 Task: Open Card Podcast Performance Review in Board Product Development to Workspace Creative Agencies and add a team member Softage.4@softage.net, a label Red, a checklist Grant Writing, an attachment from your onedrive, a color Red and finally, add a card description 'Plan and execute company team-building conference with team-building challenges on communication and collaboration' and a comment 'This task presents an opportunity to demonstrate our creativity and innovation, thinking outside the box to find new solutions.'. Add a start date 'Jan 04, 1900' with a due date 'Jan 11, 1900'
Action: Mouse moved to (377, 183)
Screenshot: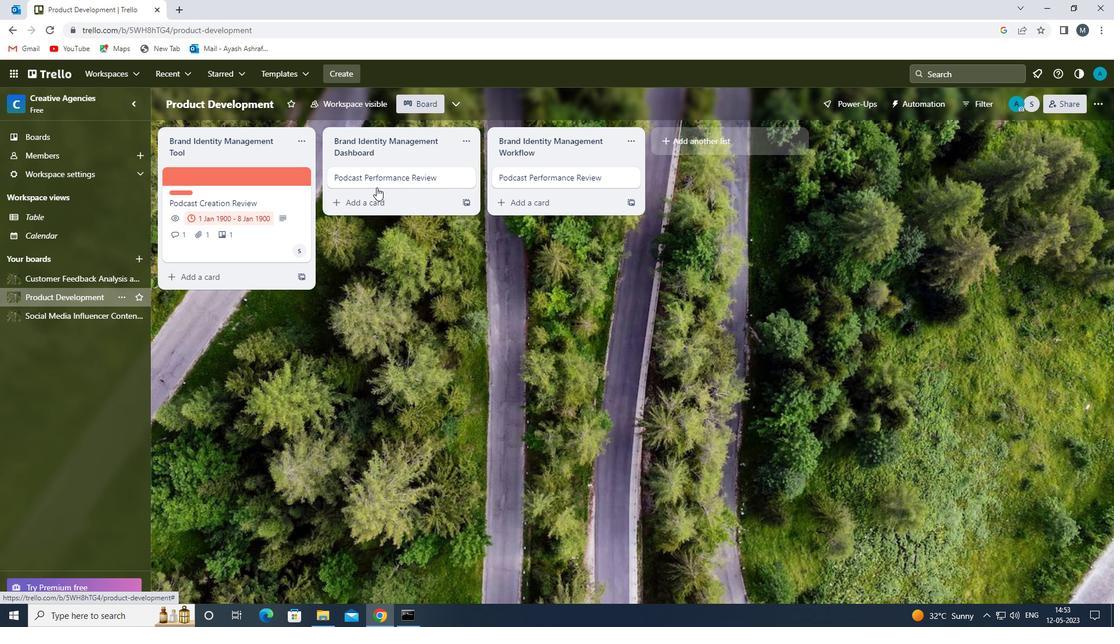 
Action: Mouse pressed left at (377, 183)
Screenshot: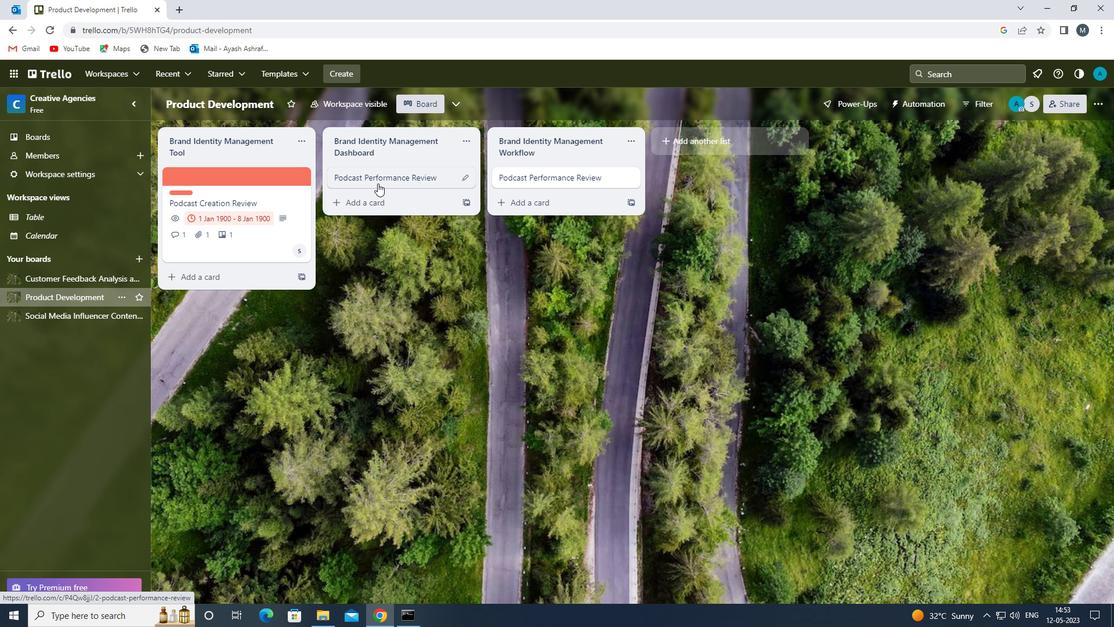 
Action: Mouse moved to (713, 210)
Screenshot: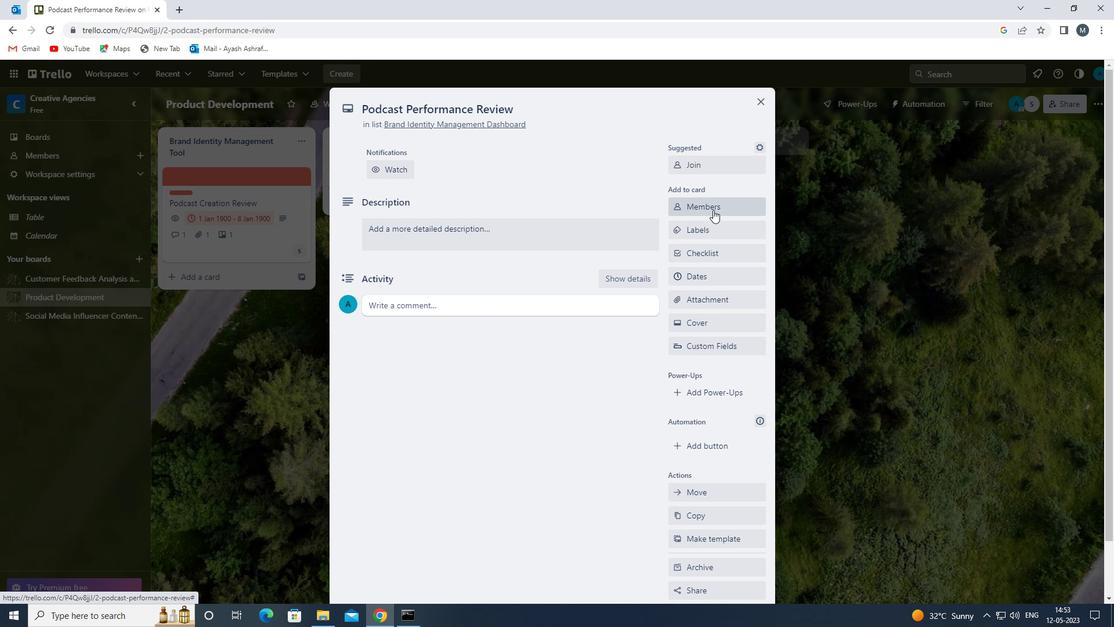 
Action: Mouse pressed left at (713, 210)
Screenshot: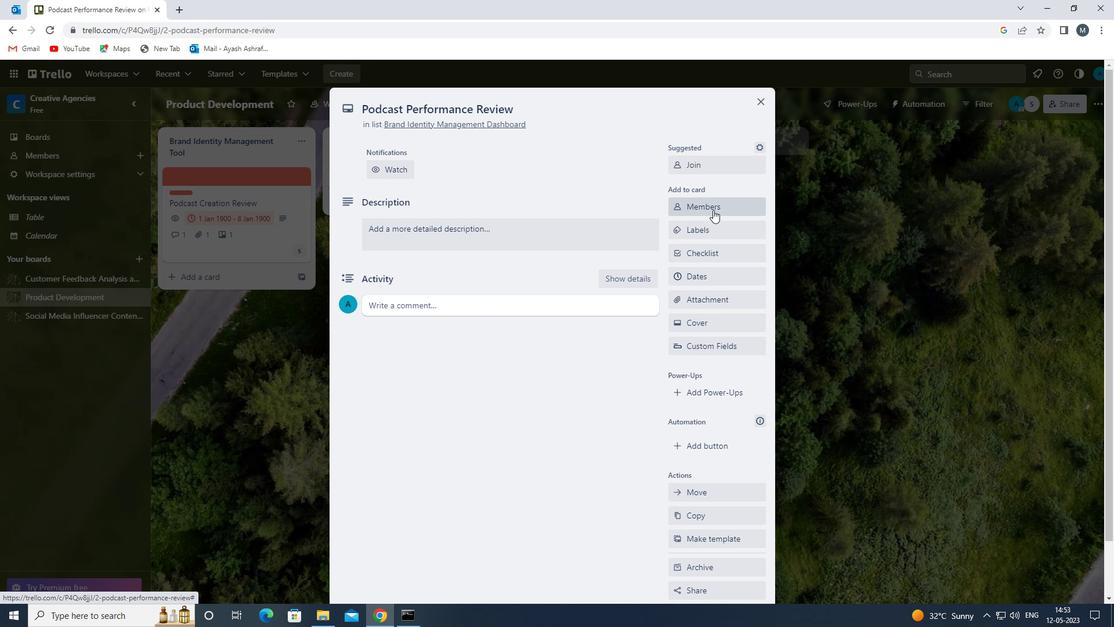 
Action: Mouse moved to (710, 209)
Screenshot: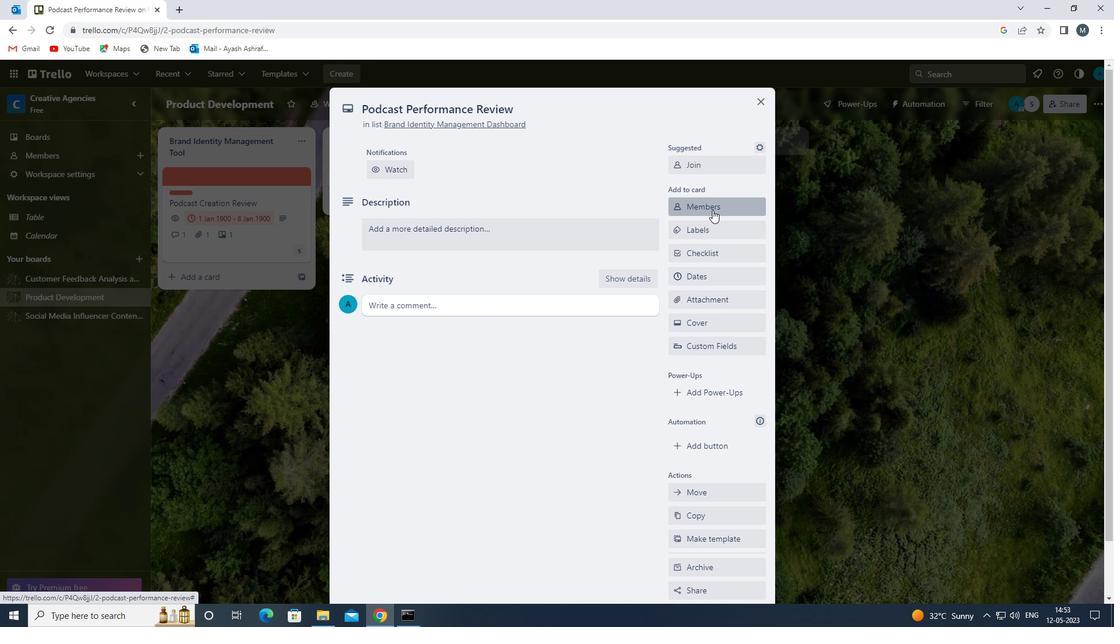 
Action: Key pressed s
Screenshot: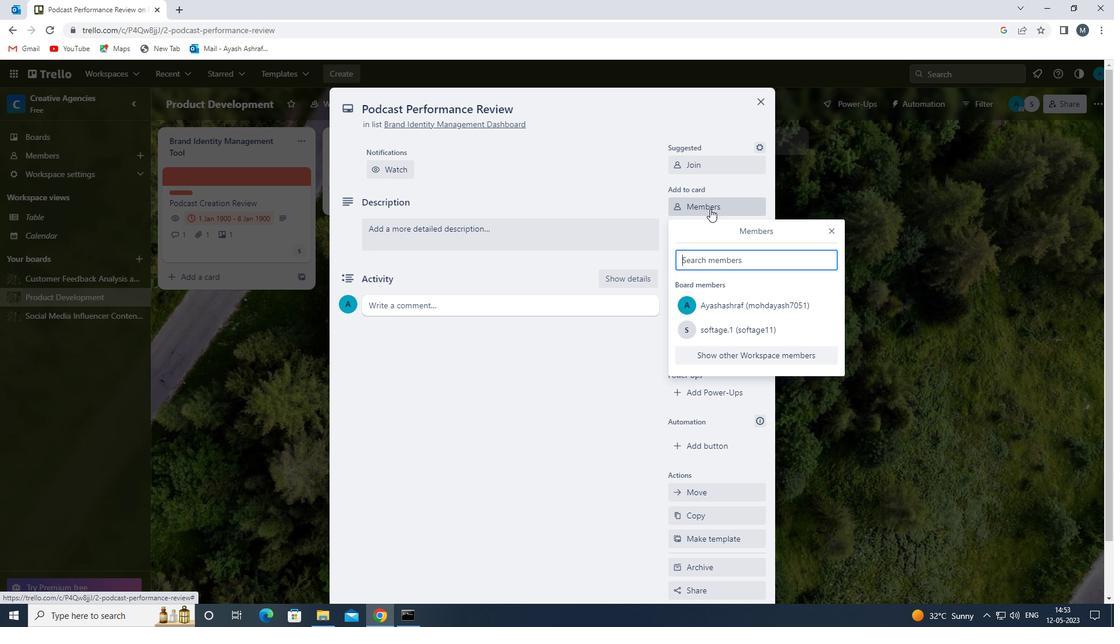
Action: Mouse moved to (743, 404)
Screenshot: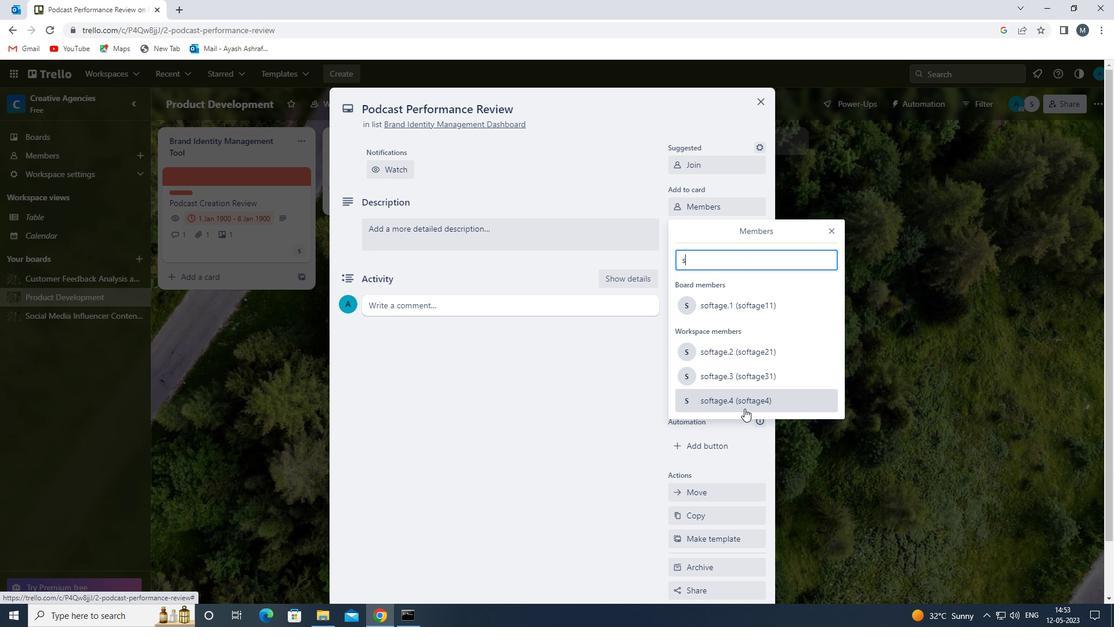 
Action: Mouse pressed left at (743, 404)
Screenshot: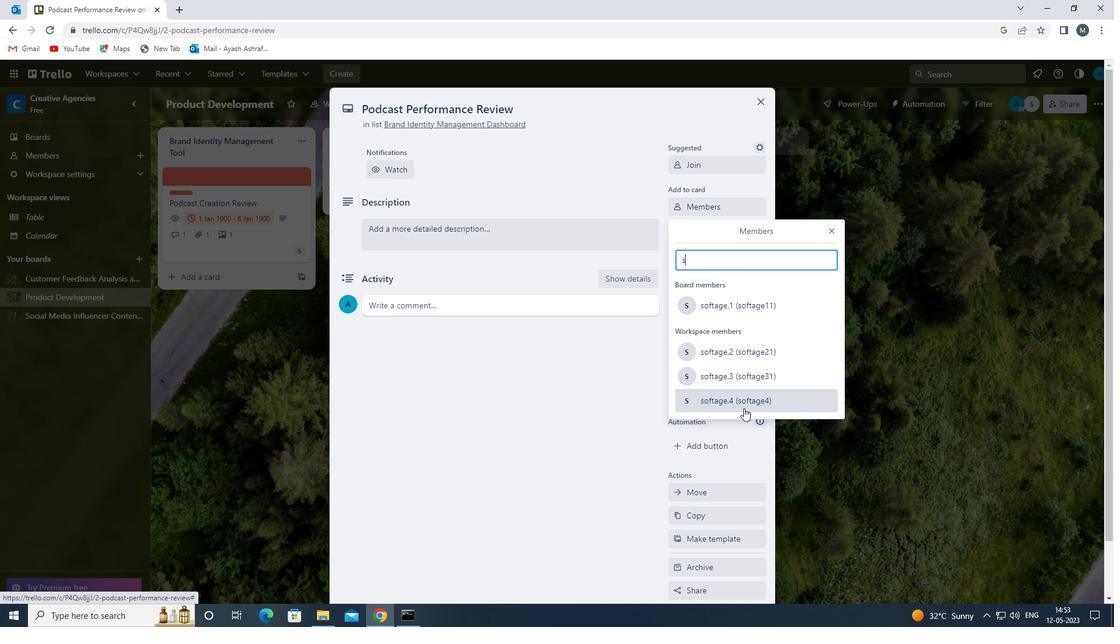 
Action: Mouse moved to (828, 232)
Screenshot: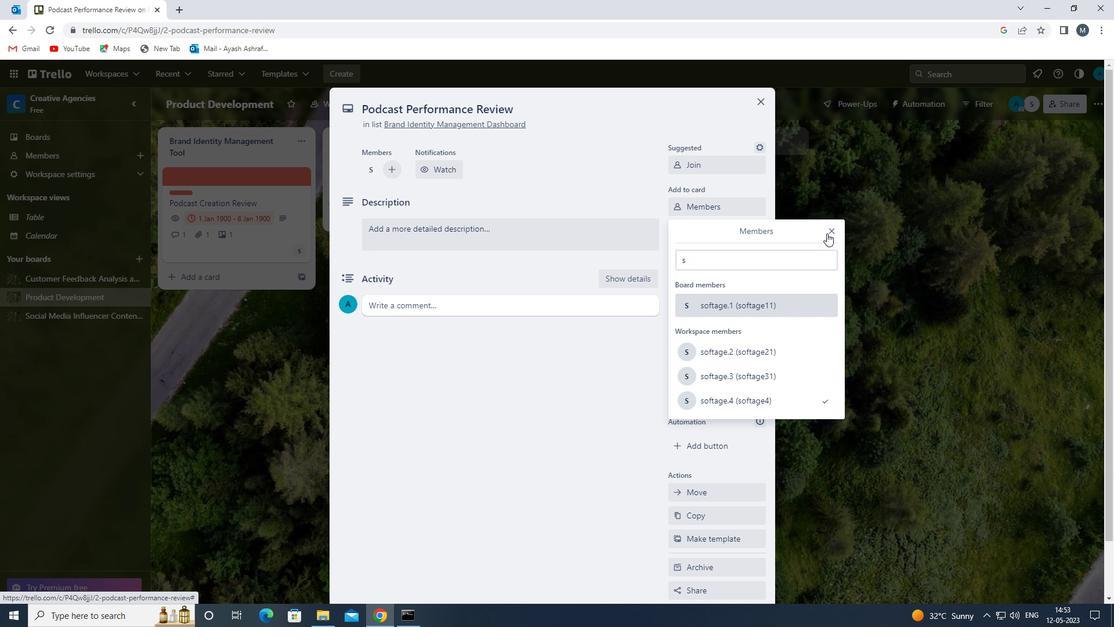 
Action: Mouse pressed left at (828, 232)
Screenshot: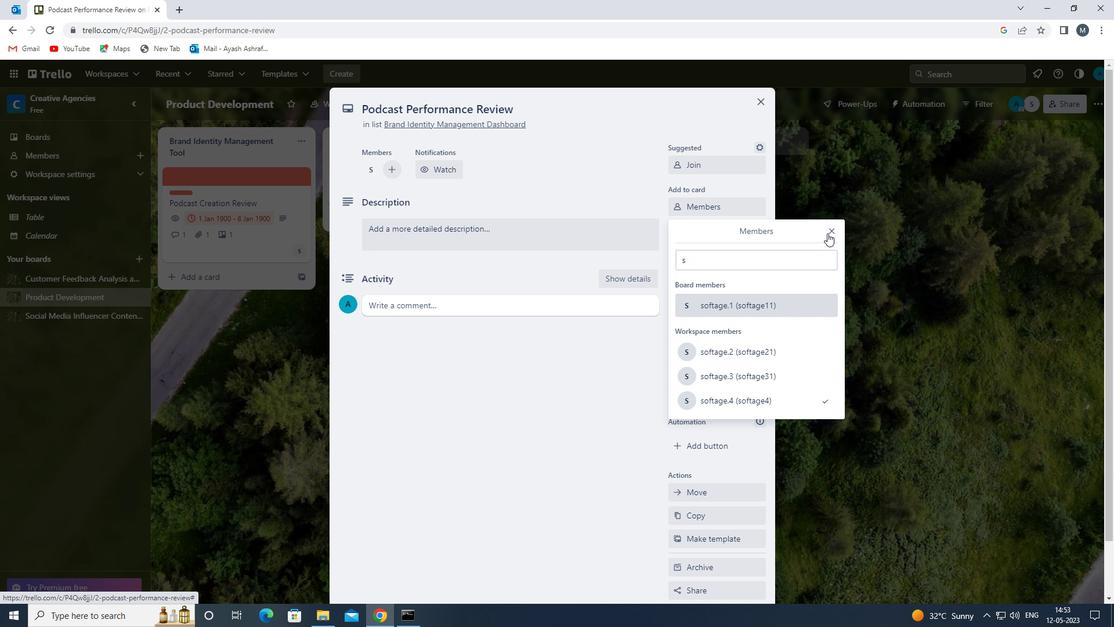 
Action: Mouse moved to (707, 228)
Screenshot: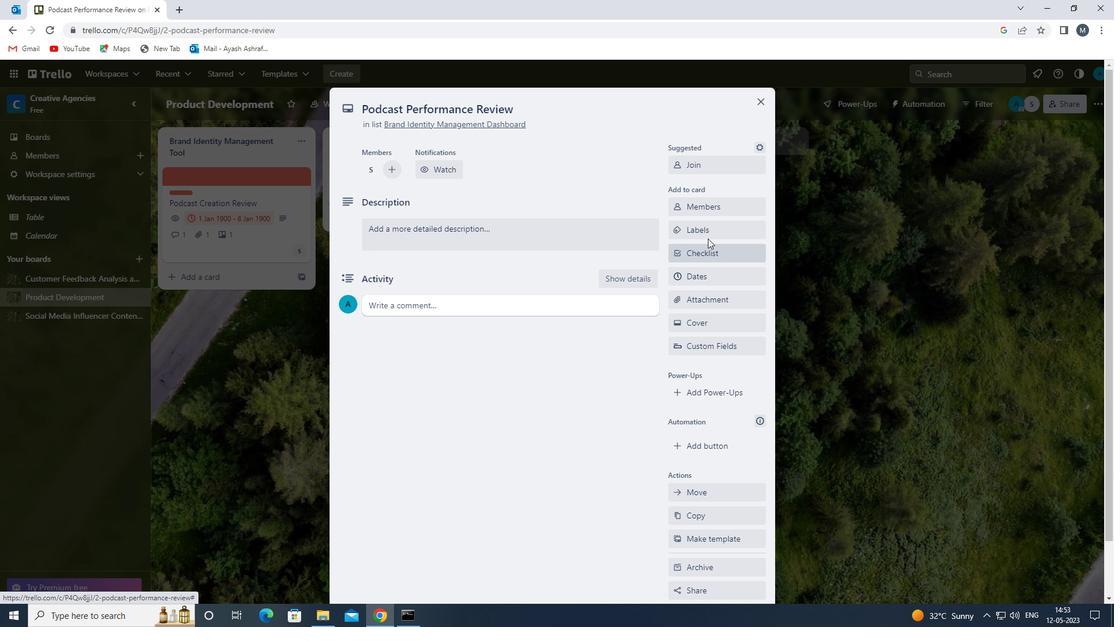 
Action: Mouse pressed left at (707, 228)
Screenshot: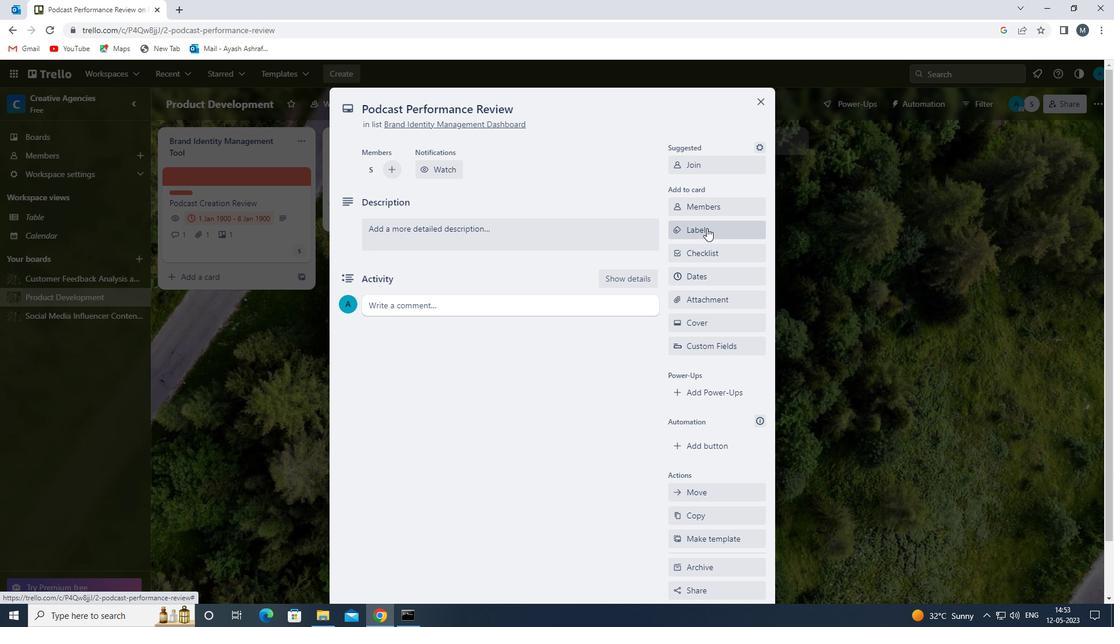 
Action: Mouse moved to (729, 383)
Screenshot: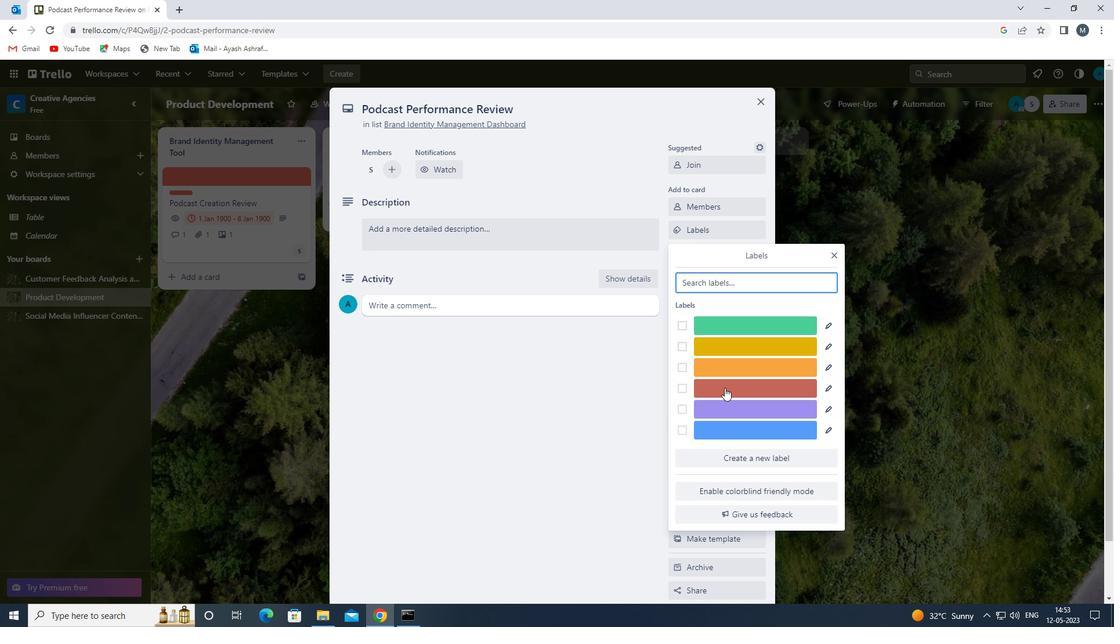 
Action: Mouse pressed left at (729, 383)
Screenshot: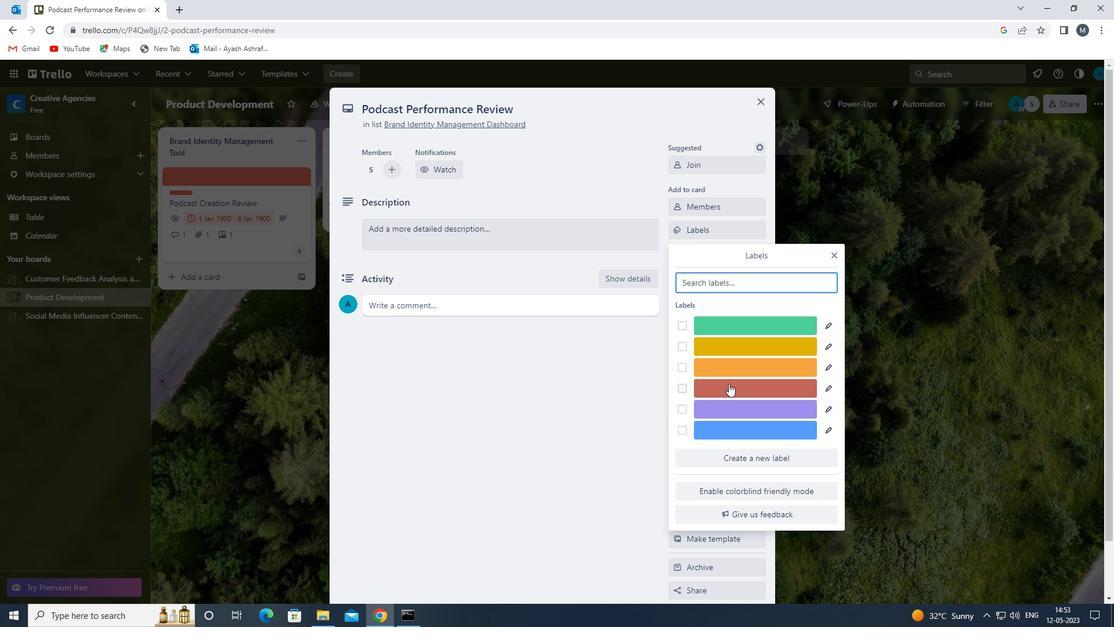 
Action: Mouse moved to (836, 250)
Screenshot: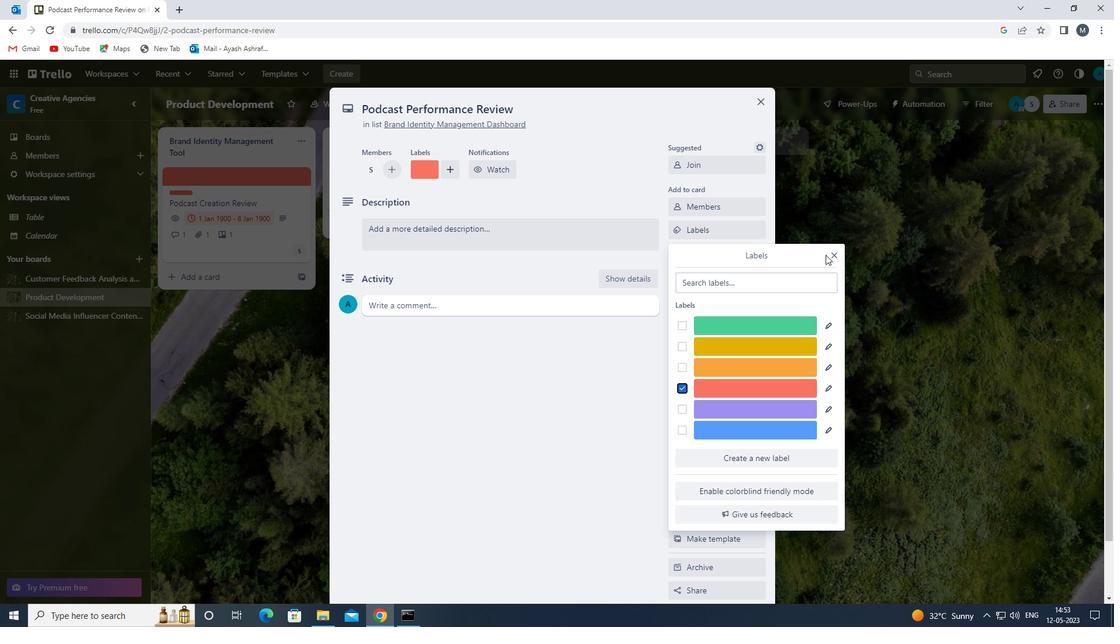 
Action: Mouse pressed left at (836, 250)
Screenshot: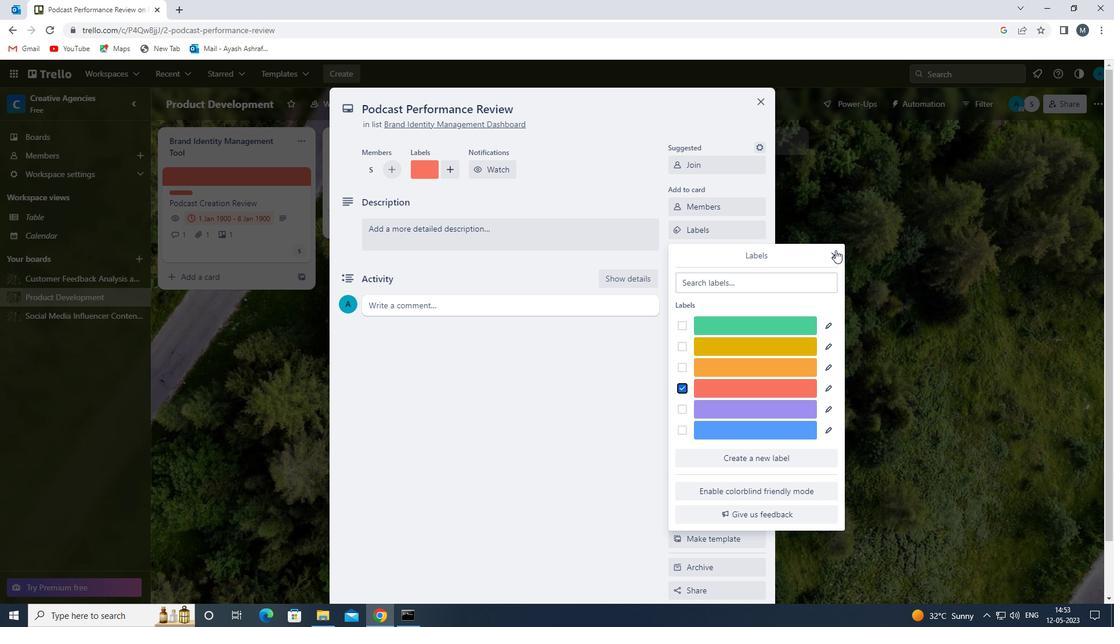 
Action: Mouse moved to (716, 253)
Screenshot: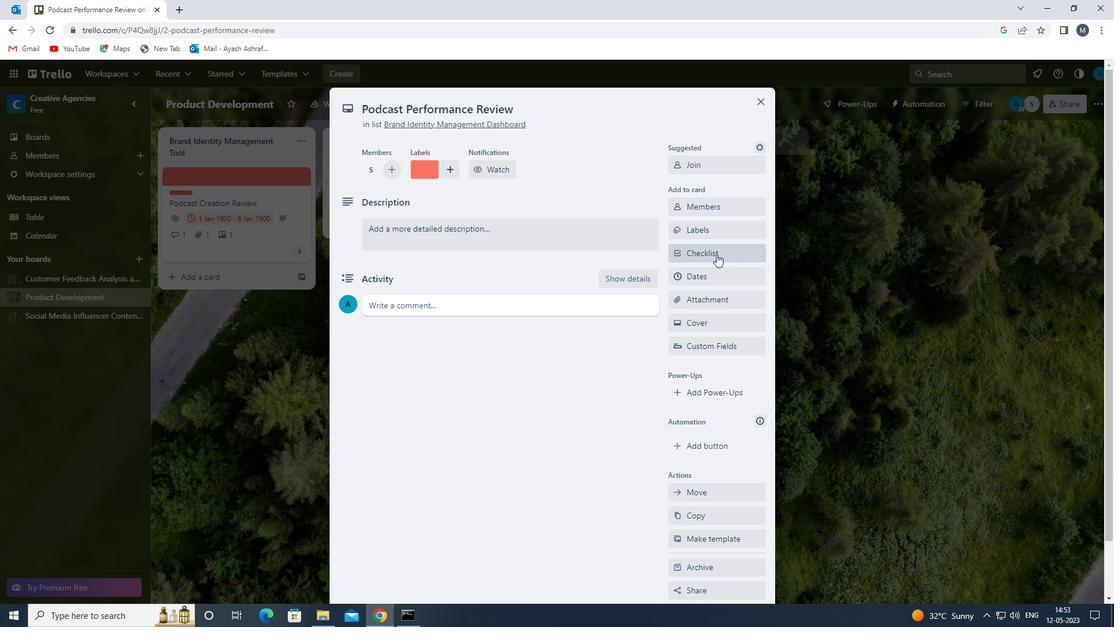 
Action: Mouse pressed left at (716, 253)
Screenshot: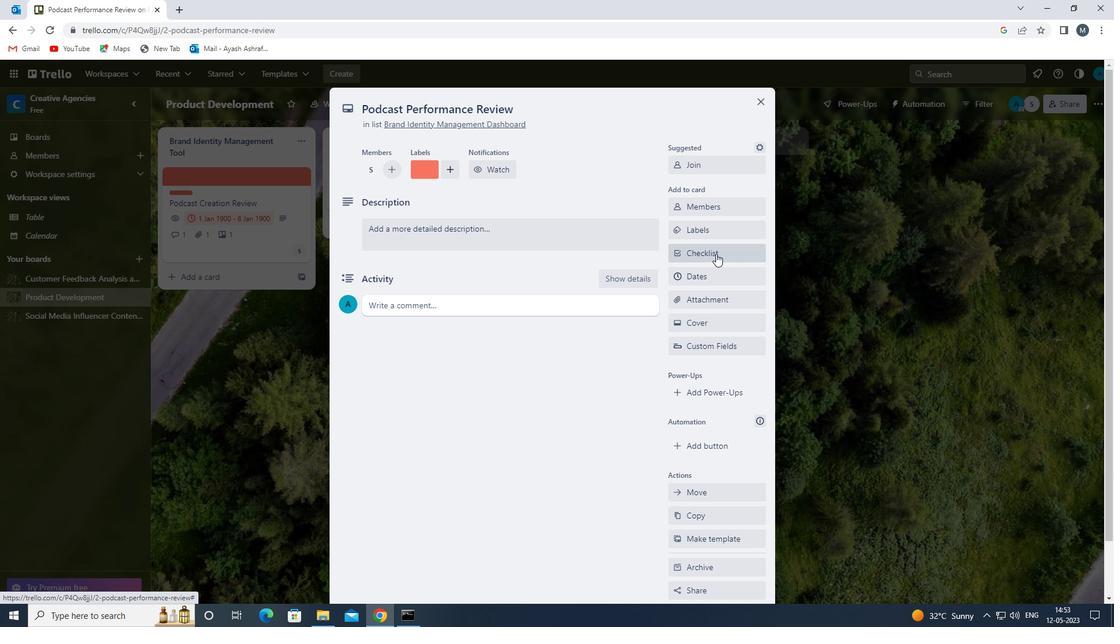 
Action: Mouse moved to (715, 256)
Screenshot: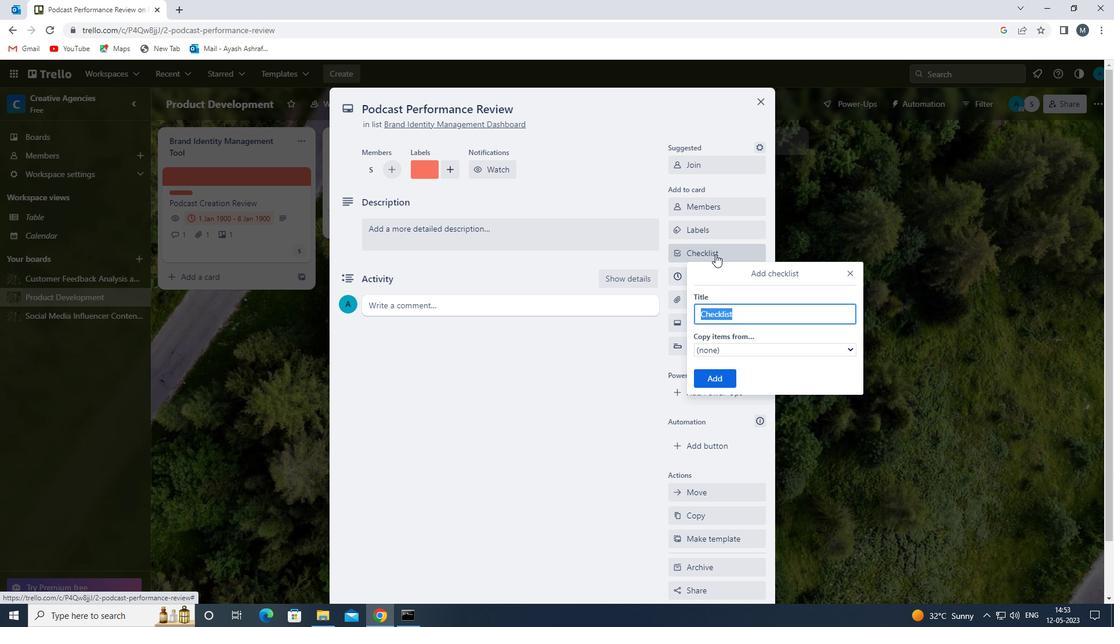 
Action: Key pressed g
Screenshot: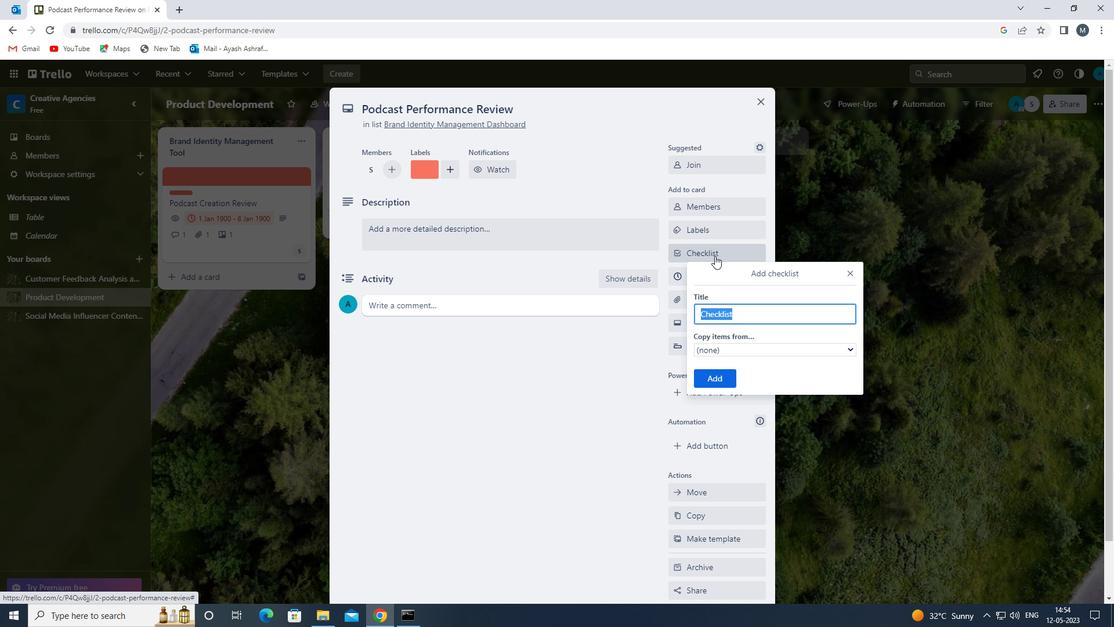 
Action: Mouse moved to (776, 365)
Screenshot: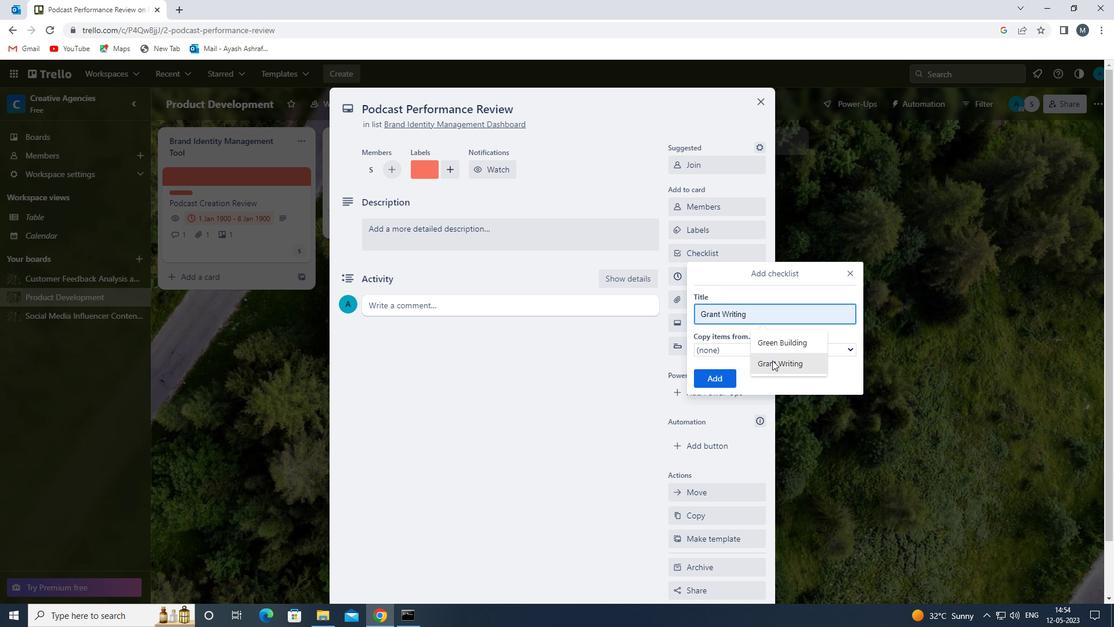 
Action: Mouse pressed left at (776, 365)
Screenshot: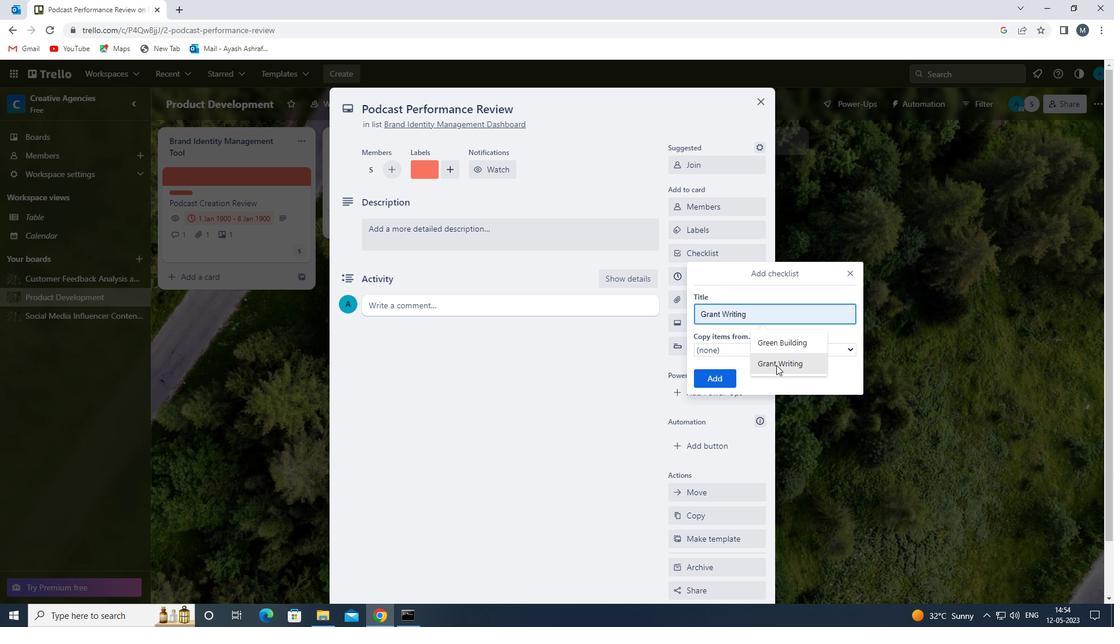 
Action: Mouse moved to (718, 379)
Screenshot: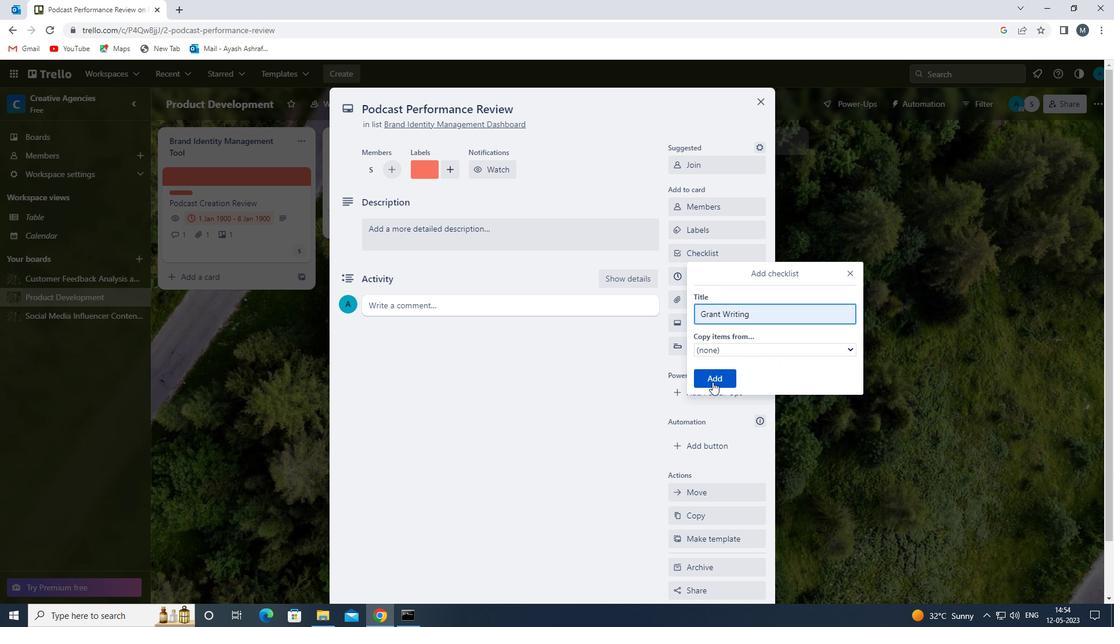 
Action: Mouse pressed left at (718, 379)
Screenshot: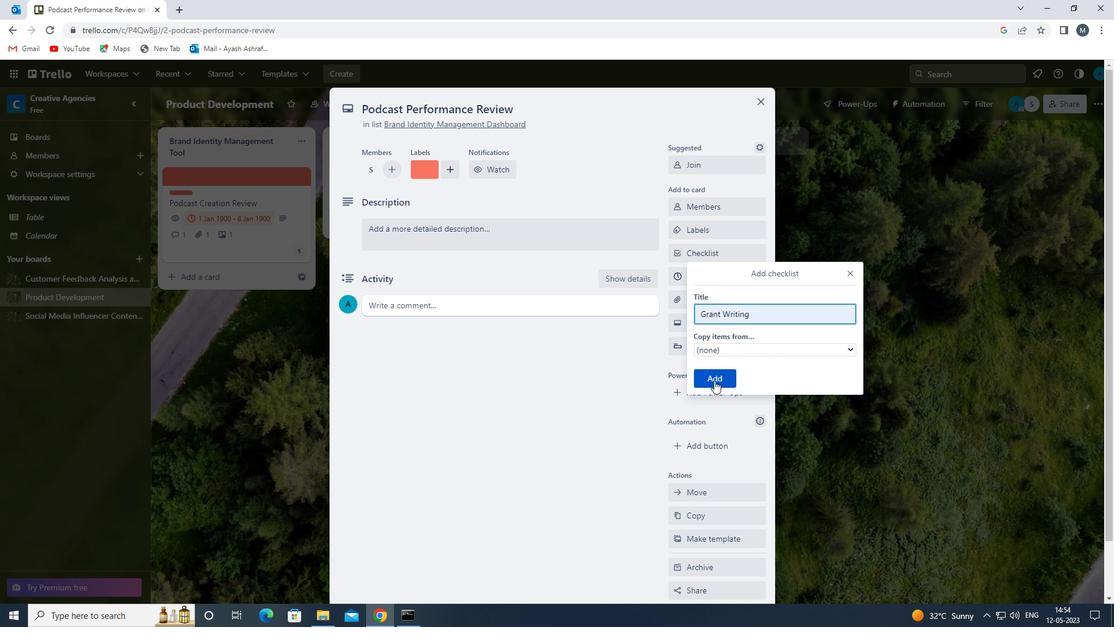 
Action: Mouse moved to (715, 303)
Screenshot: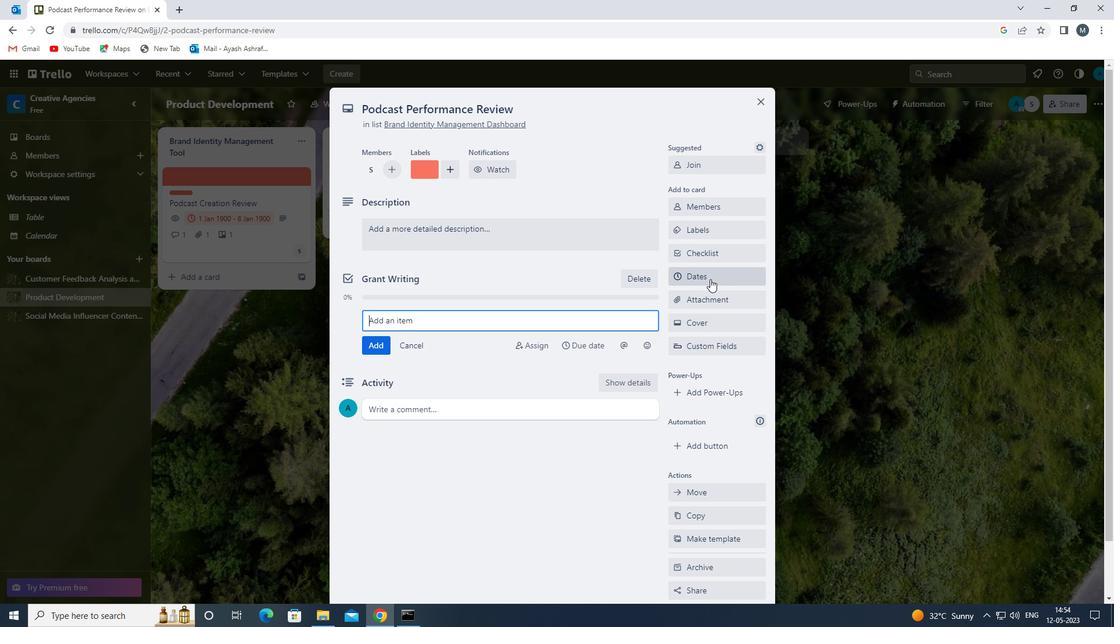 
Action: Mouse pressed left at (715, 303)
Screenshot: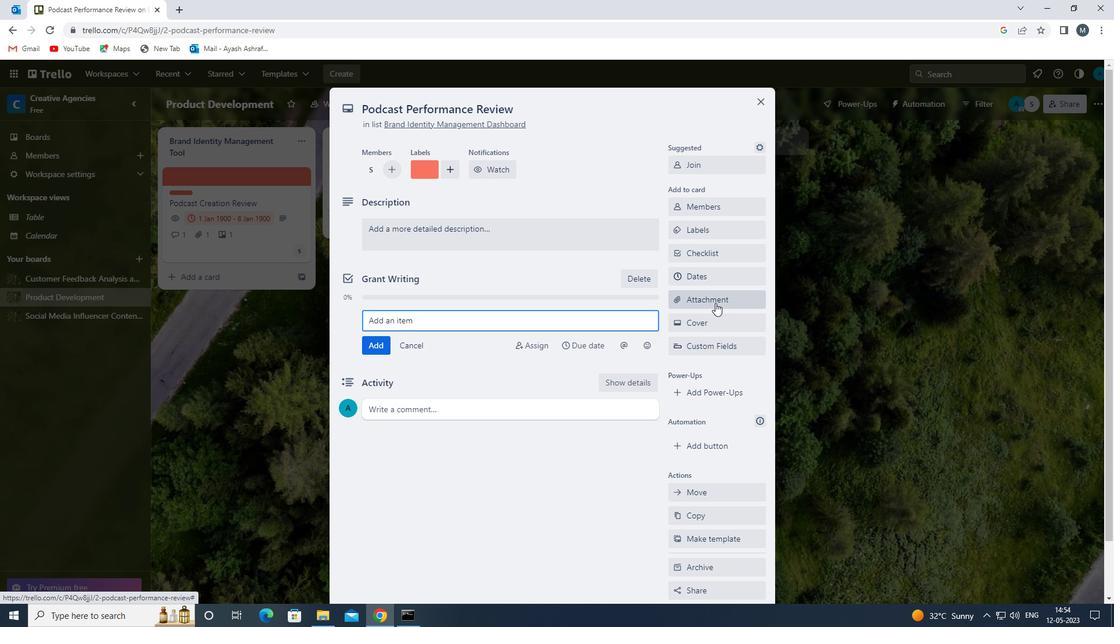 
Action: Mouse moved to (707, 443)
Screenshot: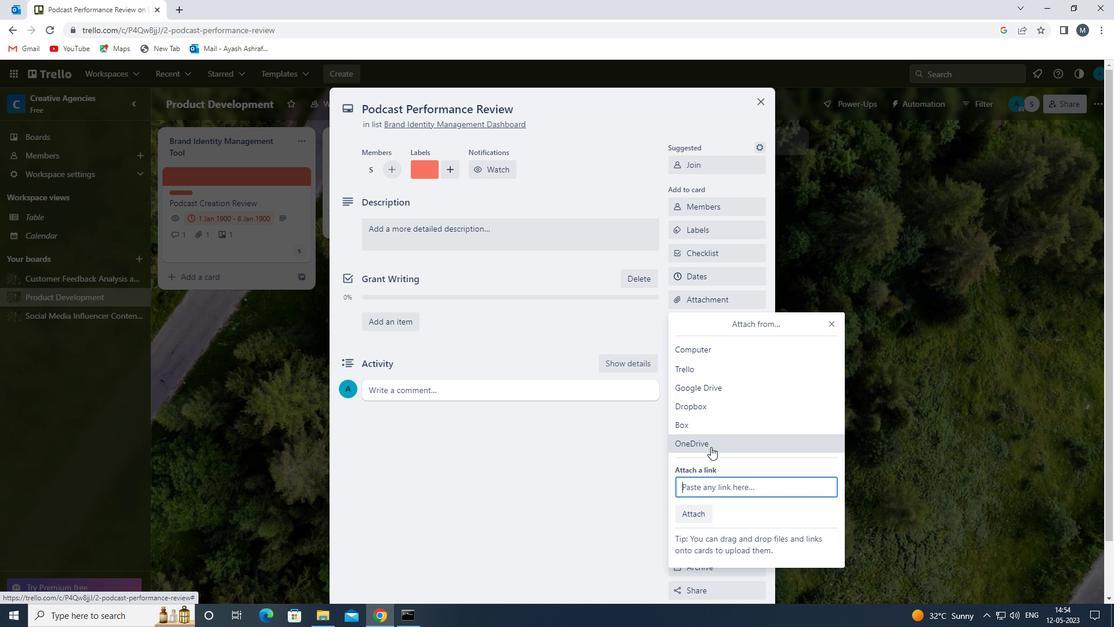 
Action: Mouse pressed left at (707, 443)
Screenshot: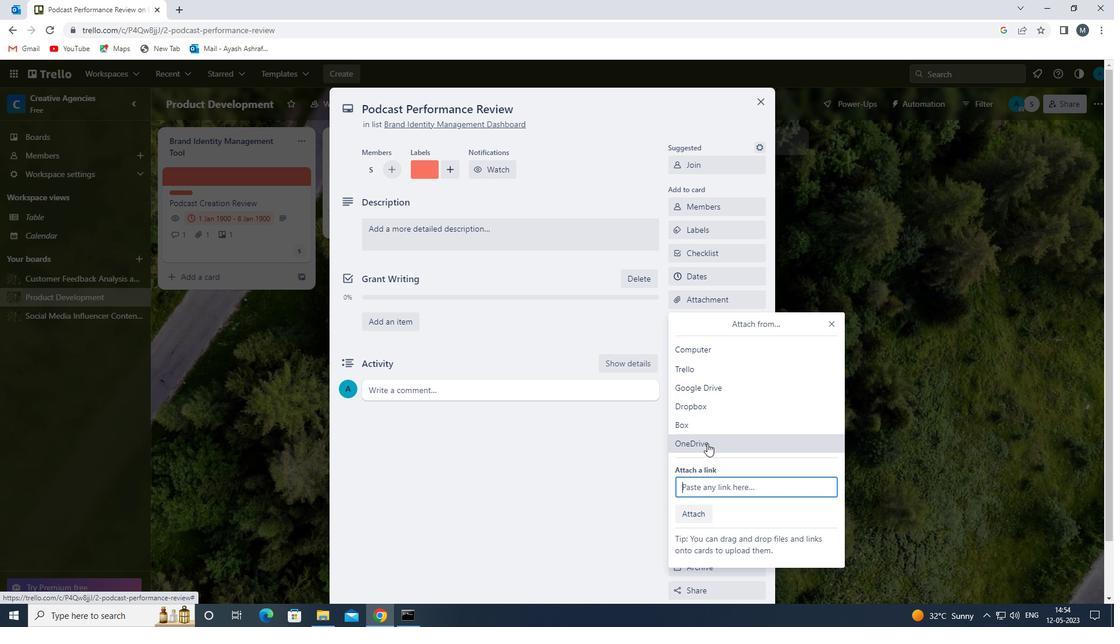 
Action: Mouse moved to (448, 233)
Screenshot: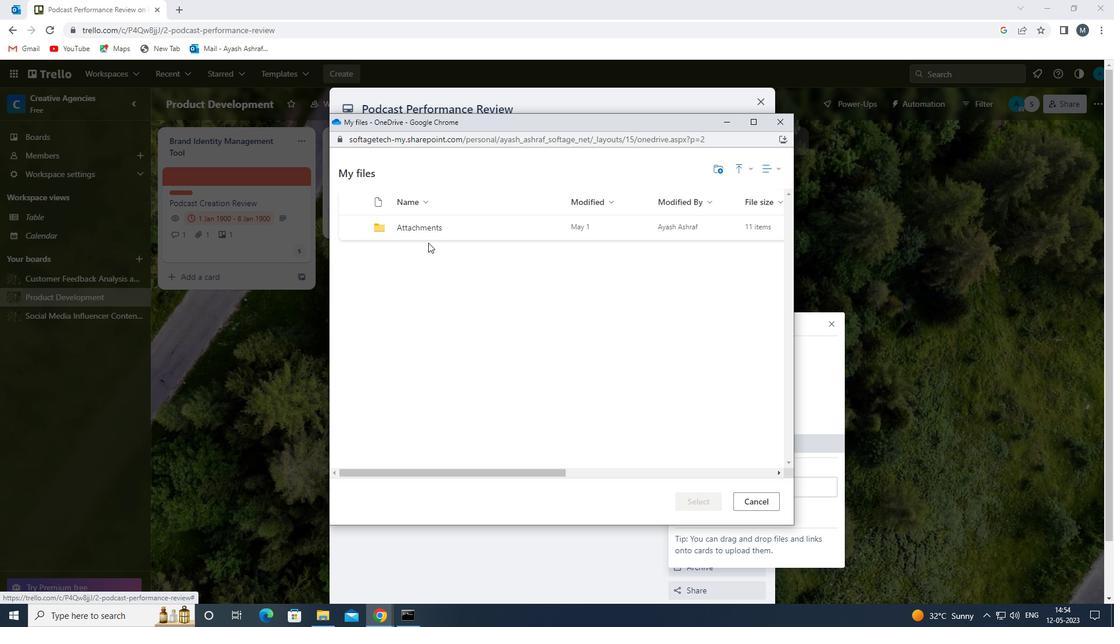 
Action: Mouse pressed left at (448, 233)
Screenshot: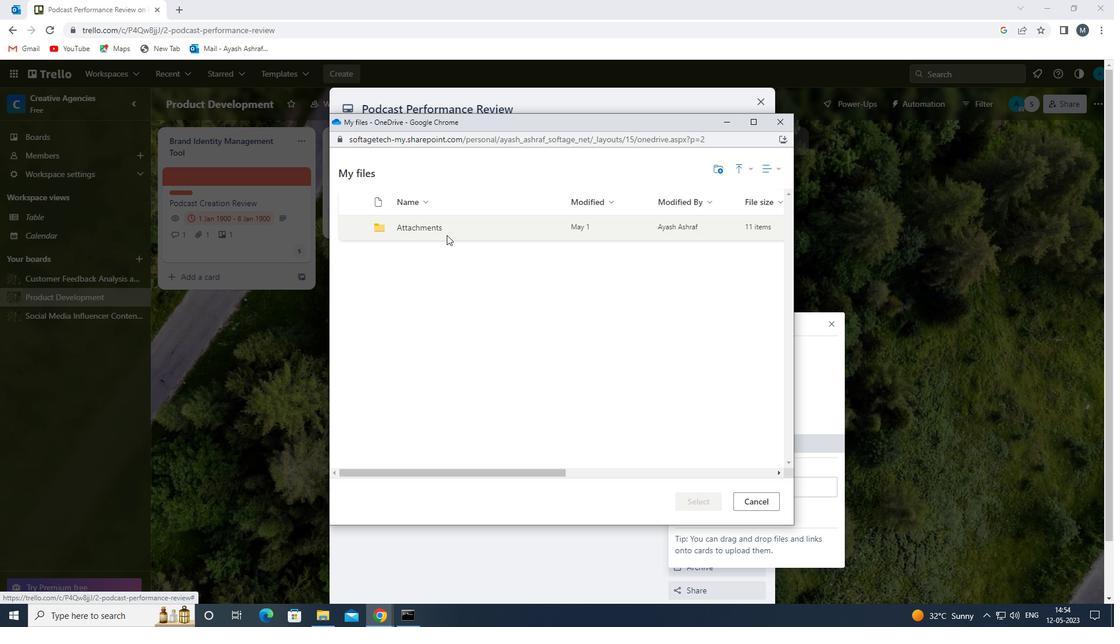 
Action: Mouse moved to (448, 233)
Screenshot: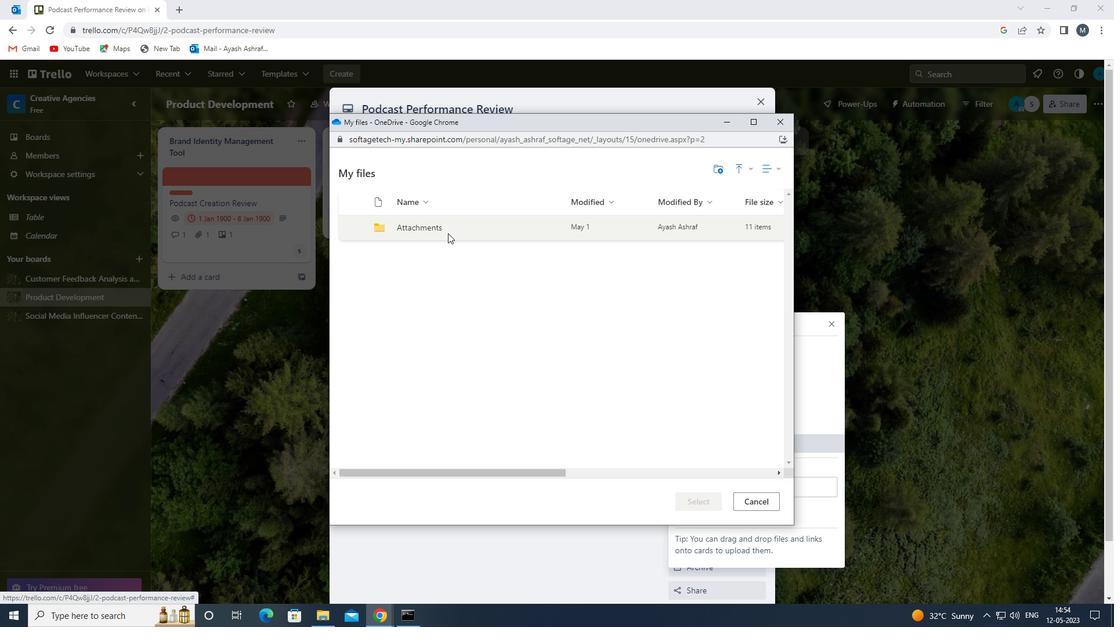 
Action: Mouse pressed left at (448, 233)
Screenshot: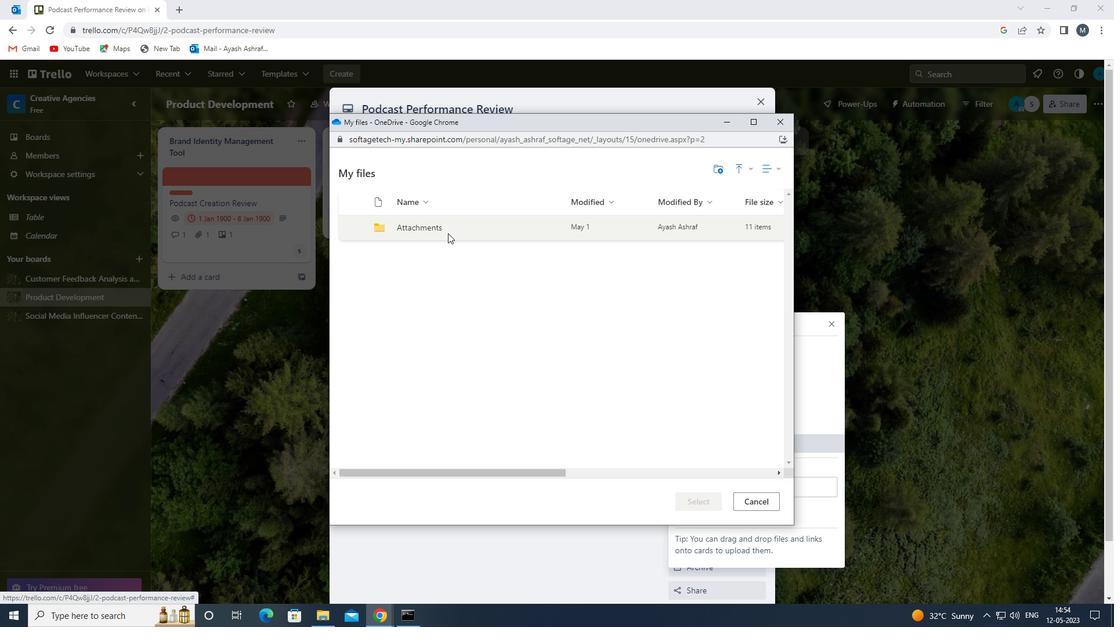 
Action: Mouse moved to (449, 233)
Screenshot: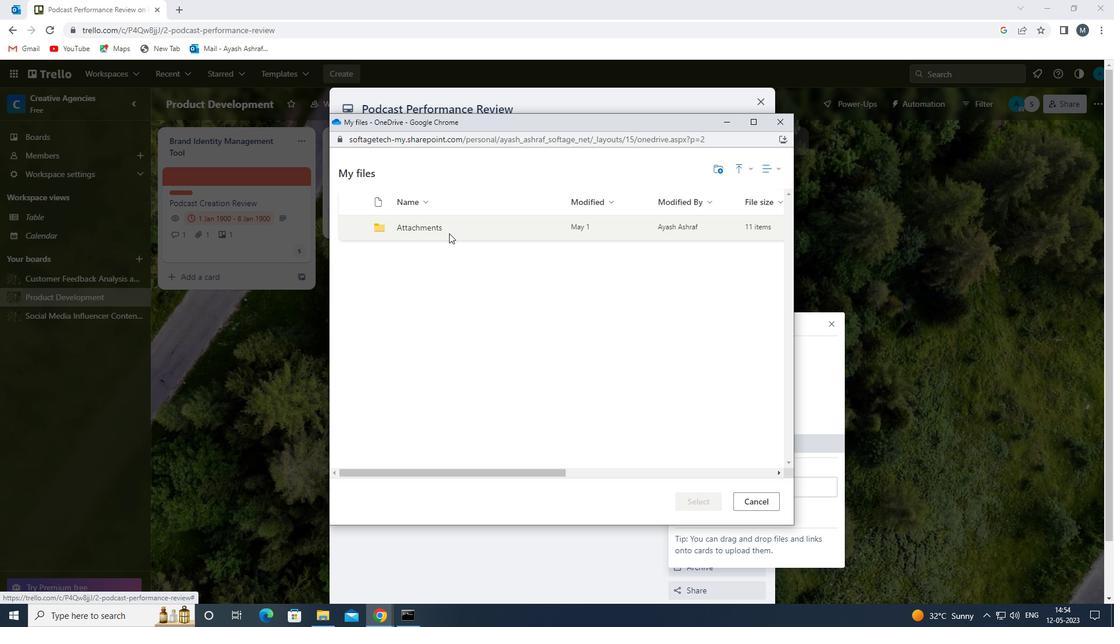 
Action: Mouse pressed left at (449, 233)
Screenshot: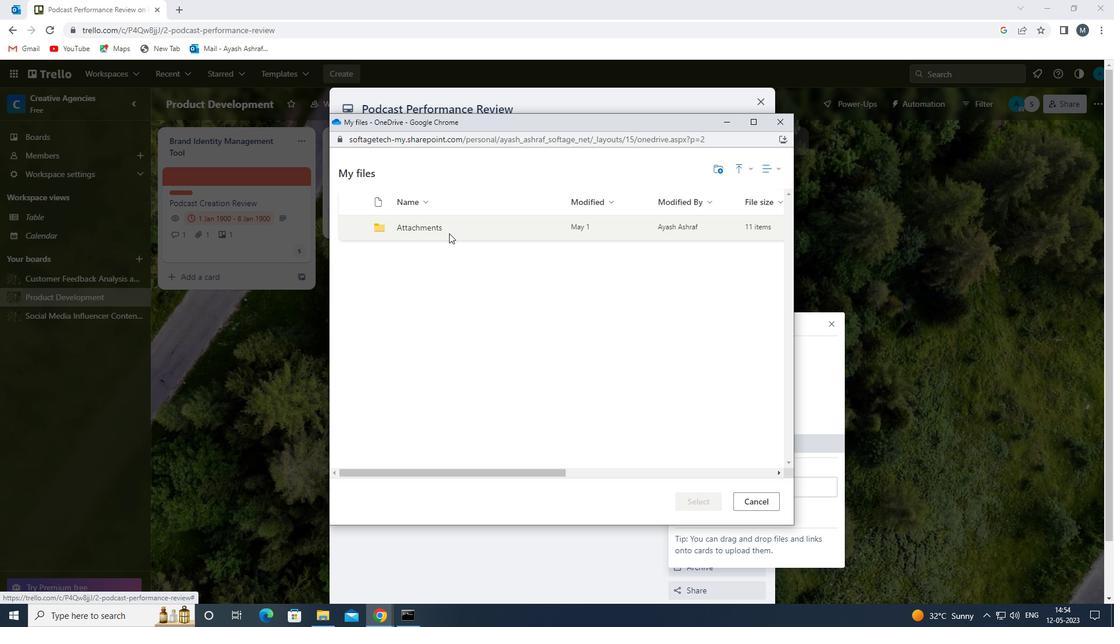 
Action: Mouse moved to (485, 307)
Screenshot: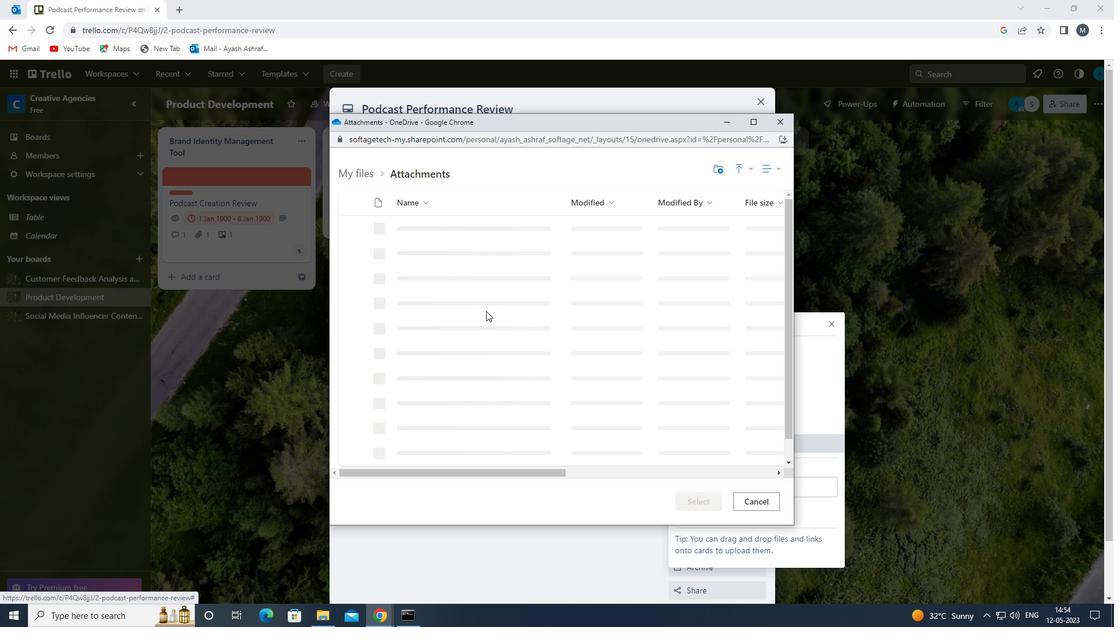 
Action: Mouse pressed left at (485, 307)
Screenshot: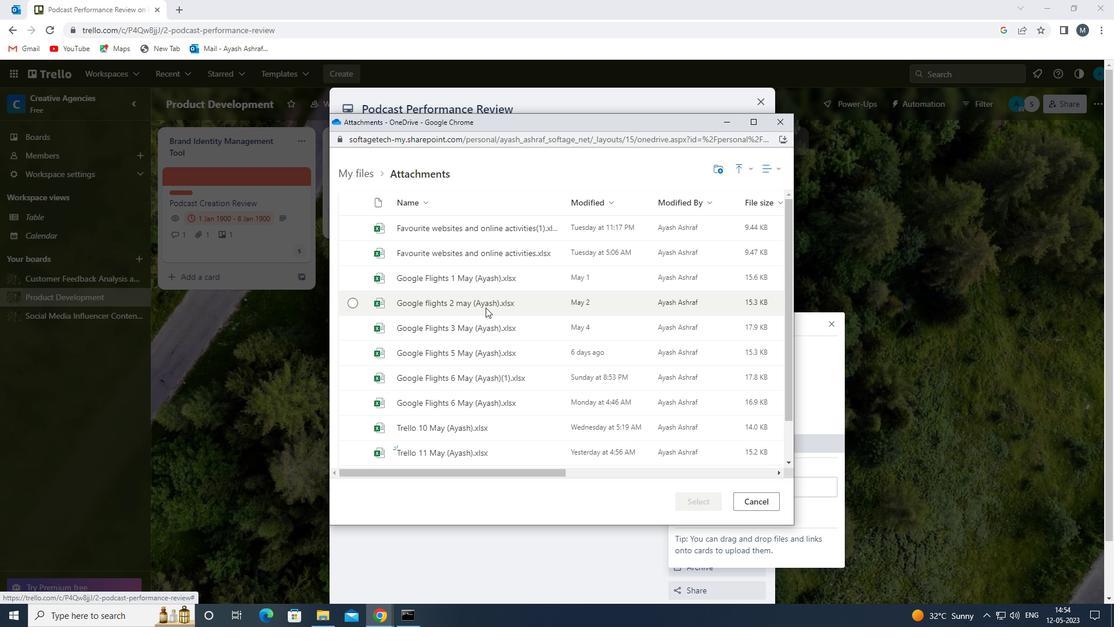
Action: Mouse moved to (697, 501)
Screenshot: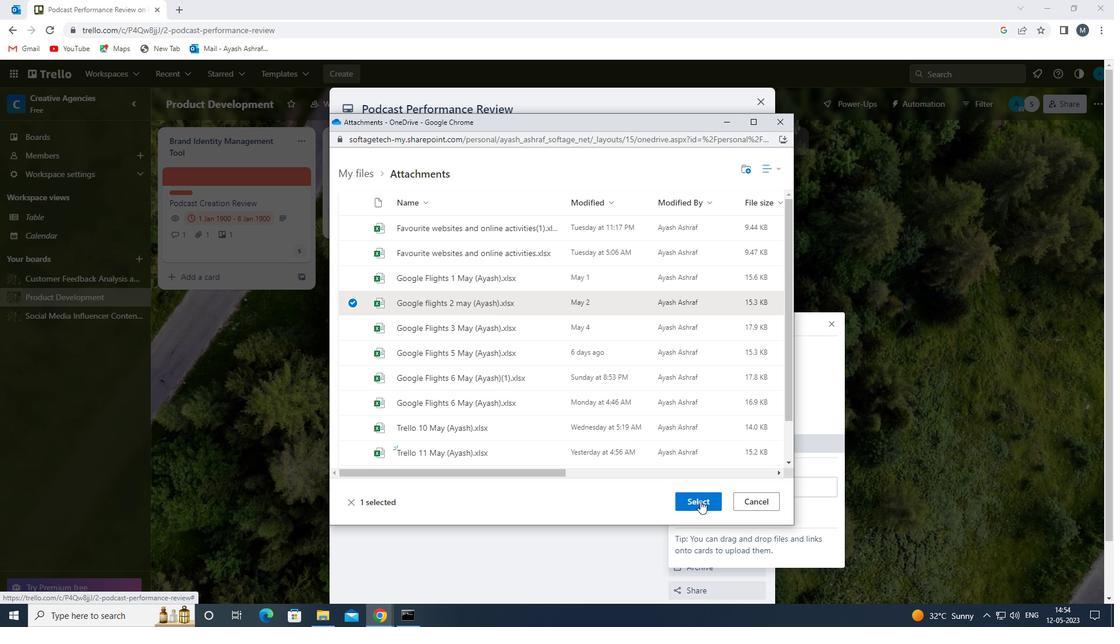 
Action: Mouse pressed left at (697, 501)
Screenshot: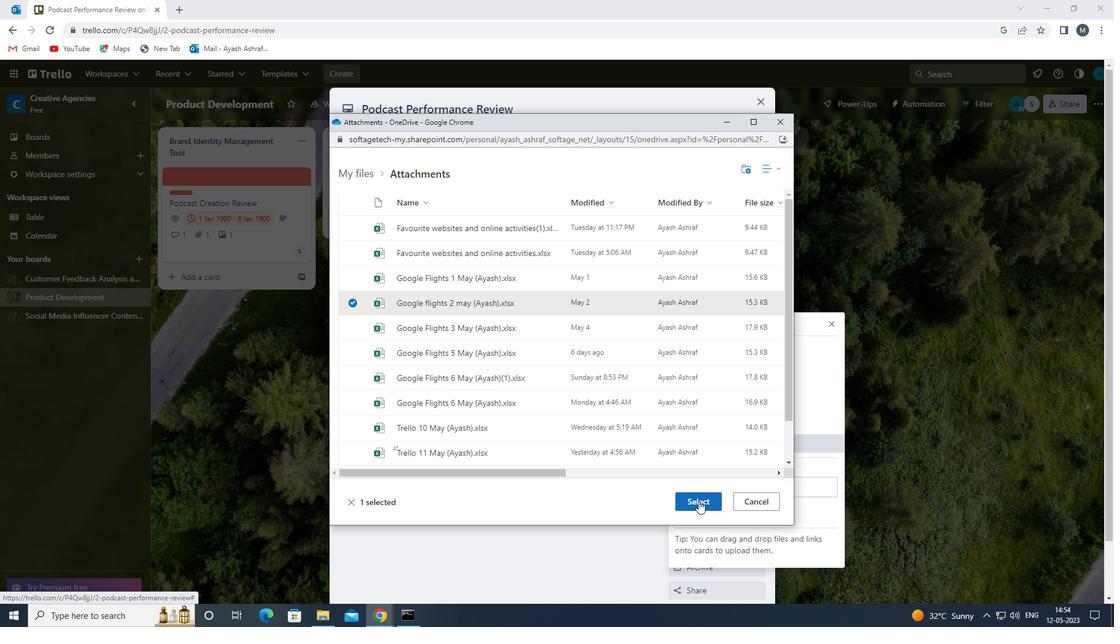 
Action: Mouse moved to (719, 326)
Screenshot: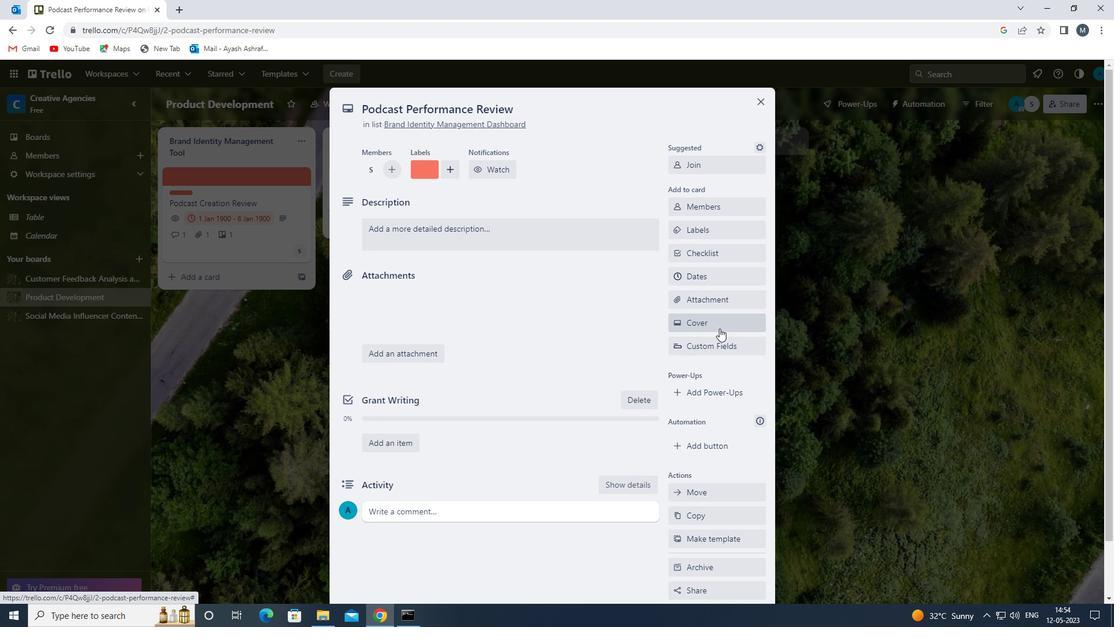 
Action: Mouse pressed left at (719, 326)
Screenshot: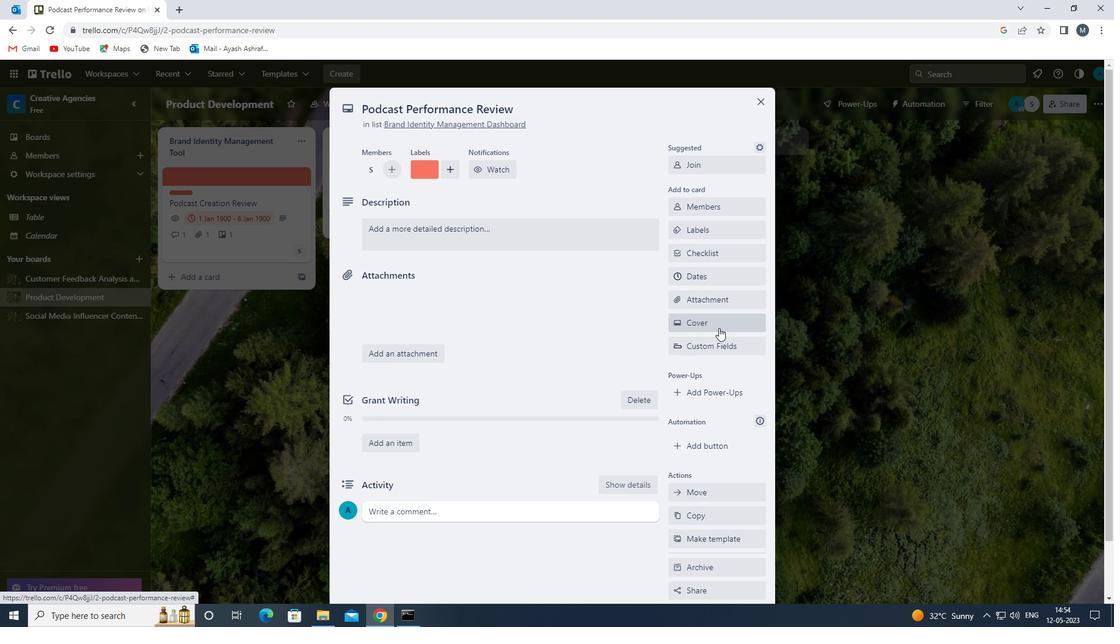 
Action: Mouse moved to (780, 371)
Screenshot: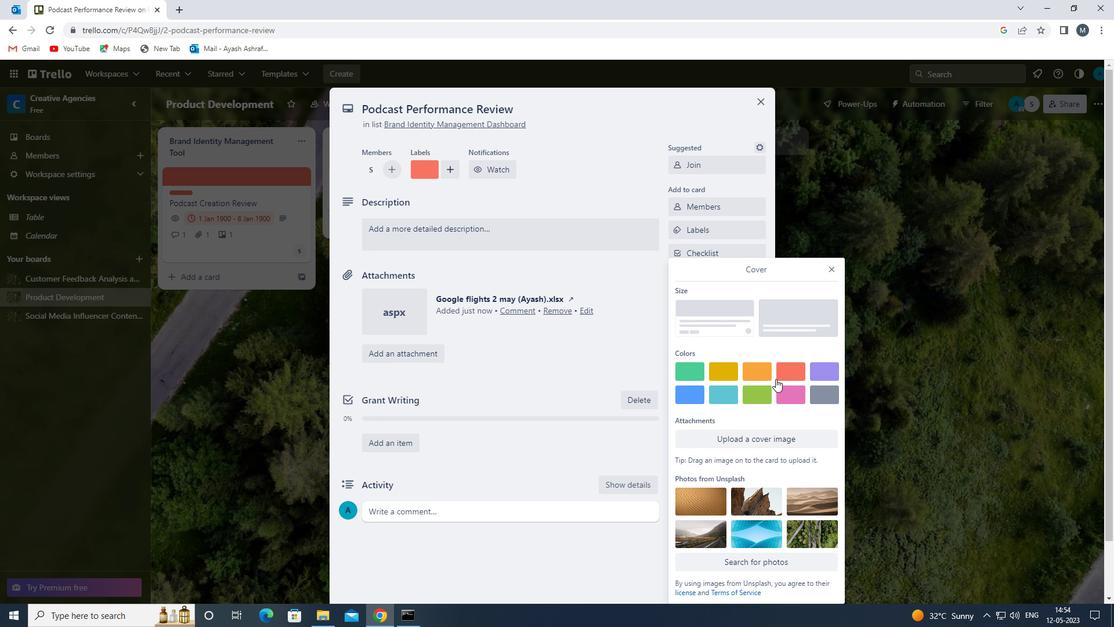 
Action: Mouse pressed left at (780, 371)
Screenshot: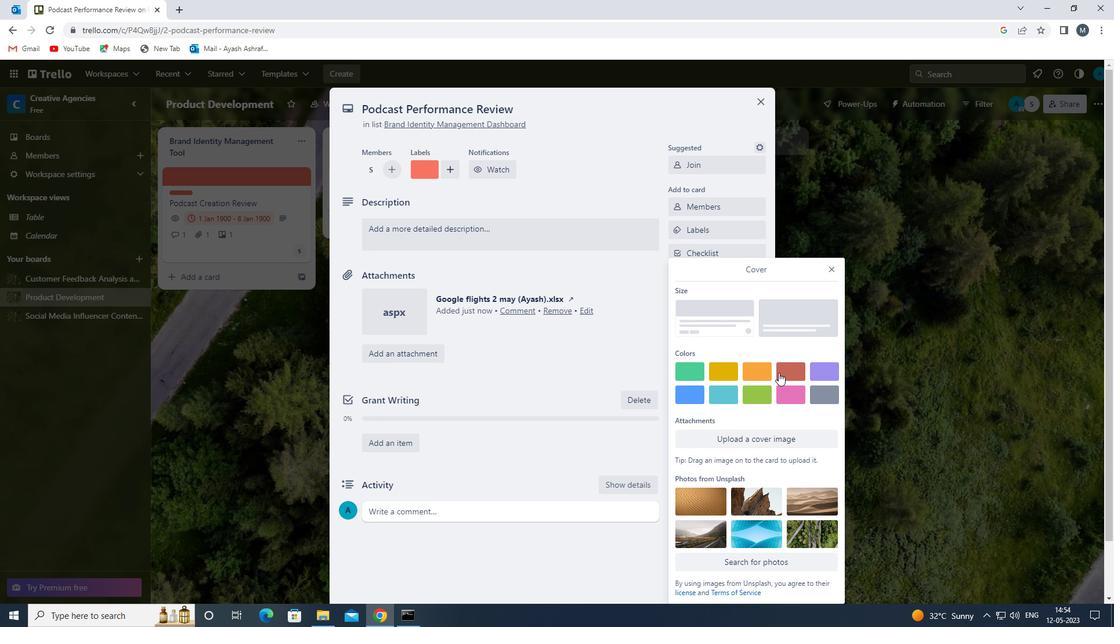 
Action: Mouse moved to (832, 247)
Screenshot: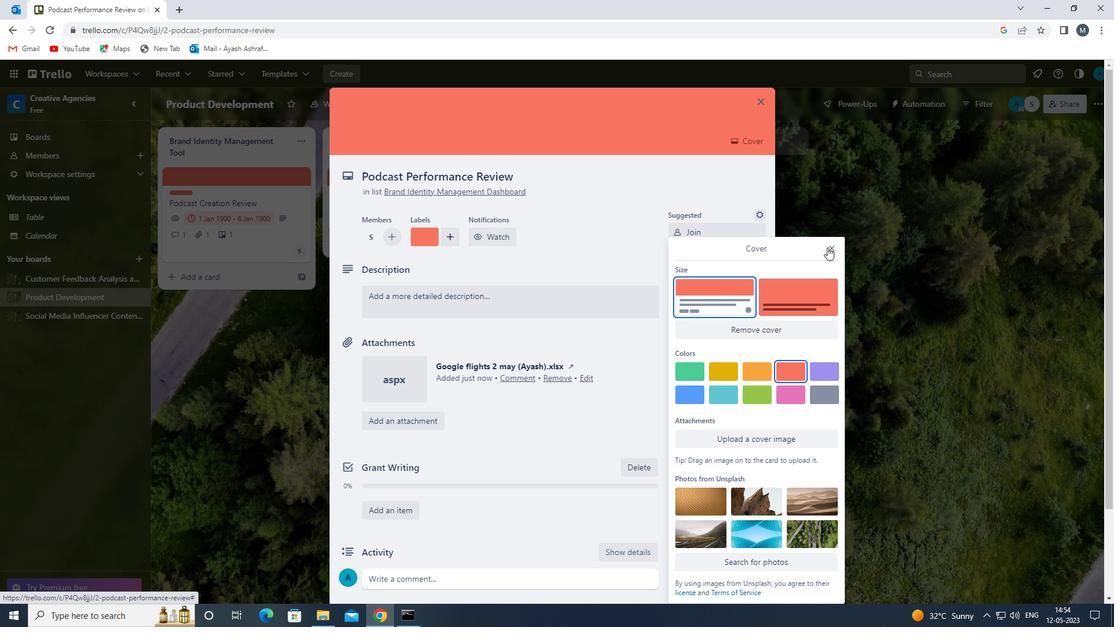 
Action: Mouse pressed left at (832, 247)
Screenshot: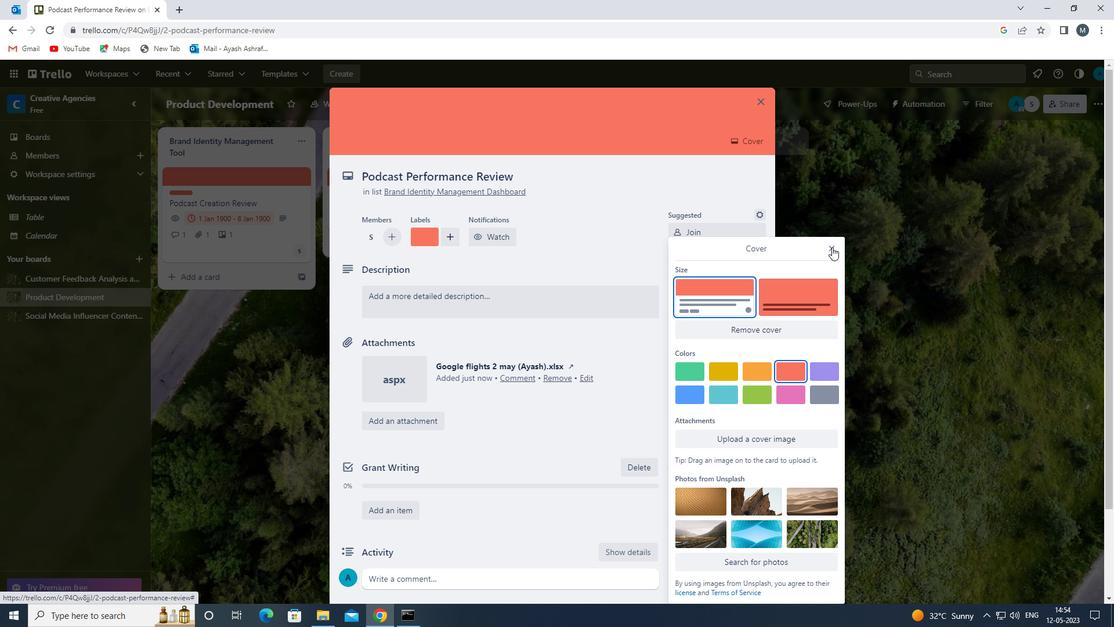 
Action: Mouse moved to (425, 305)
Screenshot: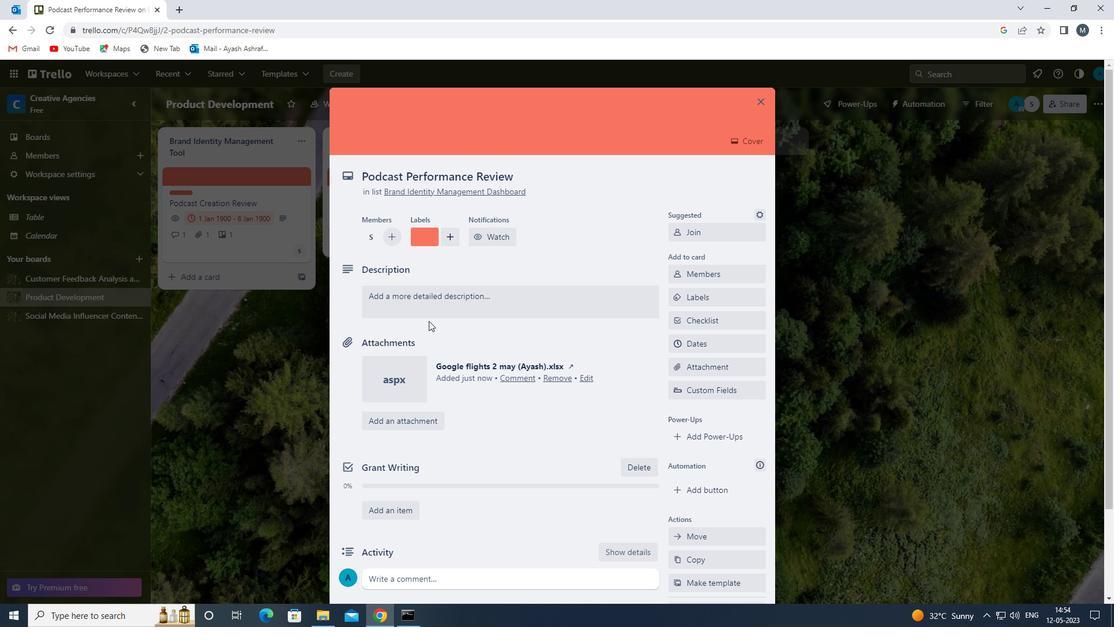 
Action: Mouse pressed left at (425, 305)
Screenshot: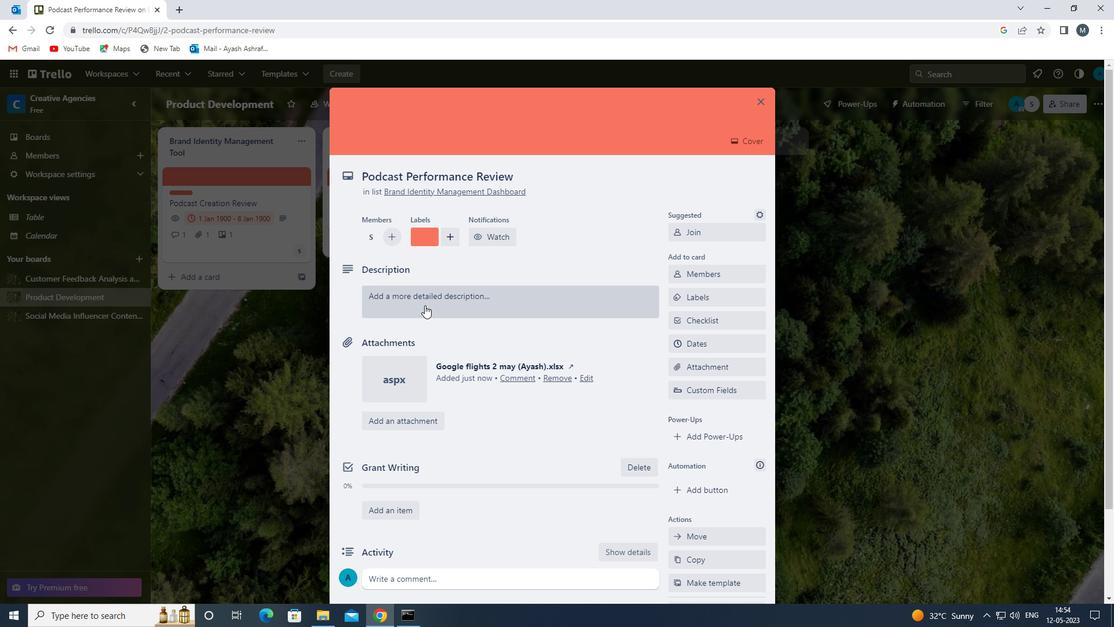
Action: Mouse moved to (447, 335)
Screenshot: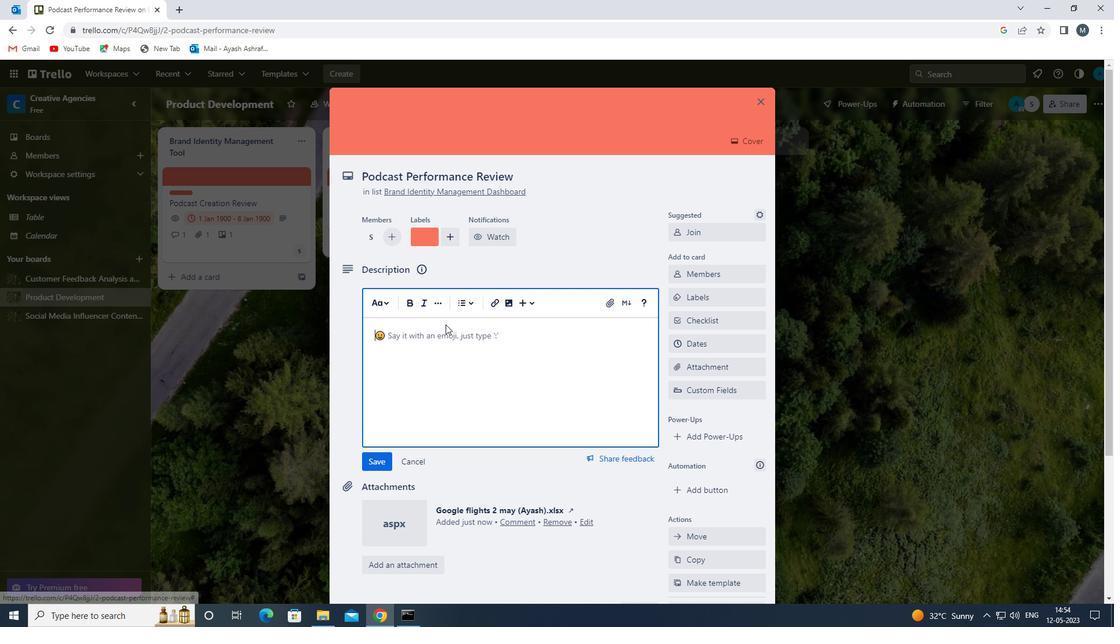 
Action: Mouse pressed left at (447, 335)
Screenshot: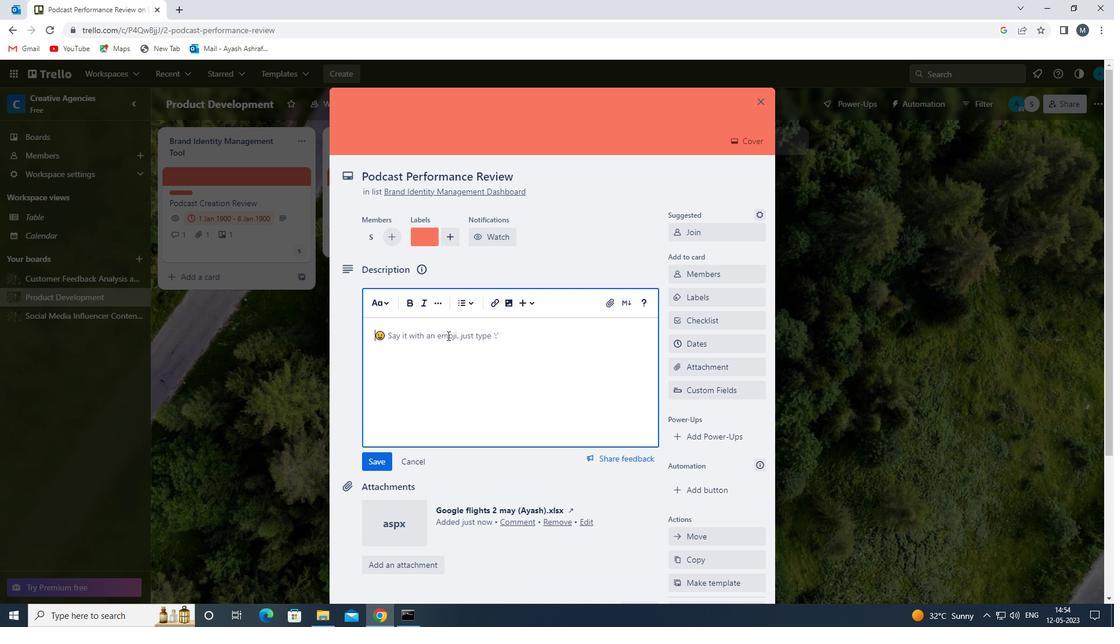 
Action: Key pressed <Key.shift>PLAN<Key.space>AND<Key.space>EXECUTE<Key.space>COMPANY<Key.space>TEAM-BUILDING<Key.space>CONFERENCE<Key.space>EITH<Key.space><Key.backspace><Key.backspace><Key.backspace><Key.backspace><Key.backspace>WITH<Key.space>TEAM<Key.space><Key.backspace>-BUILDING<Key.space>CHALLENGES<Key.space>ON<Key.space>COMMUNICATION<Key.space>AND<Key.space>COLLABORATION
Screenshot: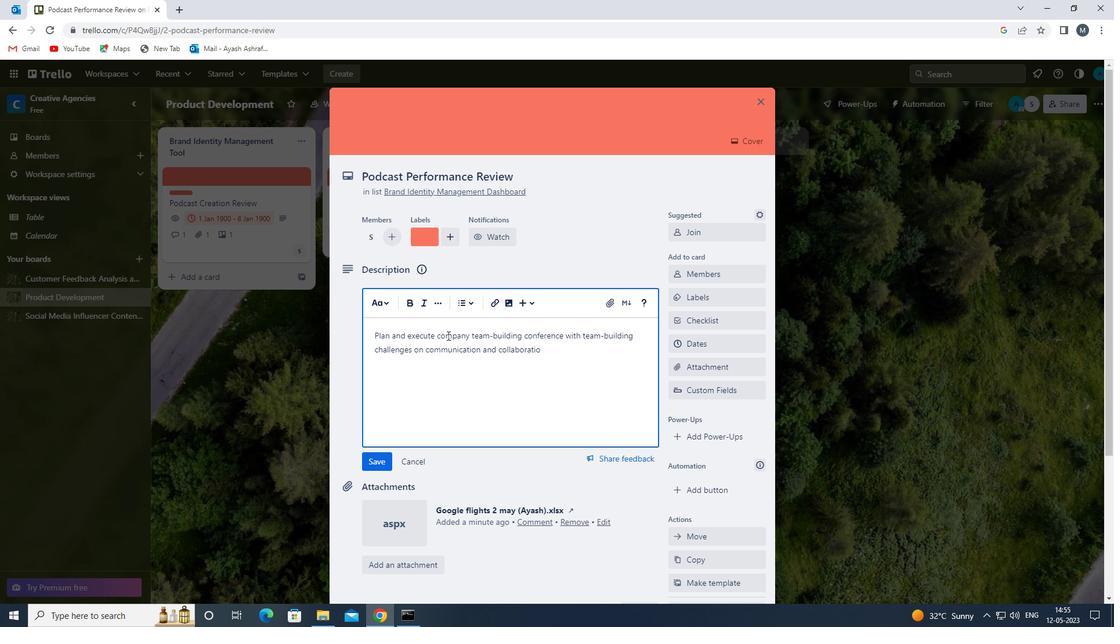 
Action: Mouse moved to (372, 462)
Screenshot: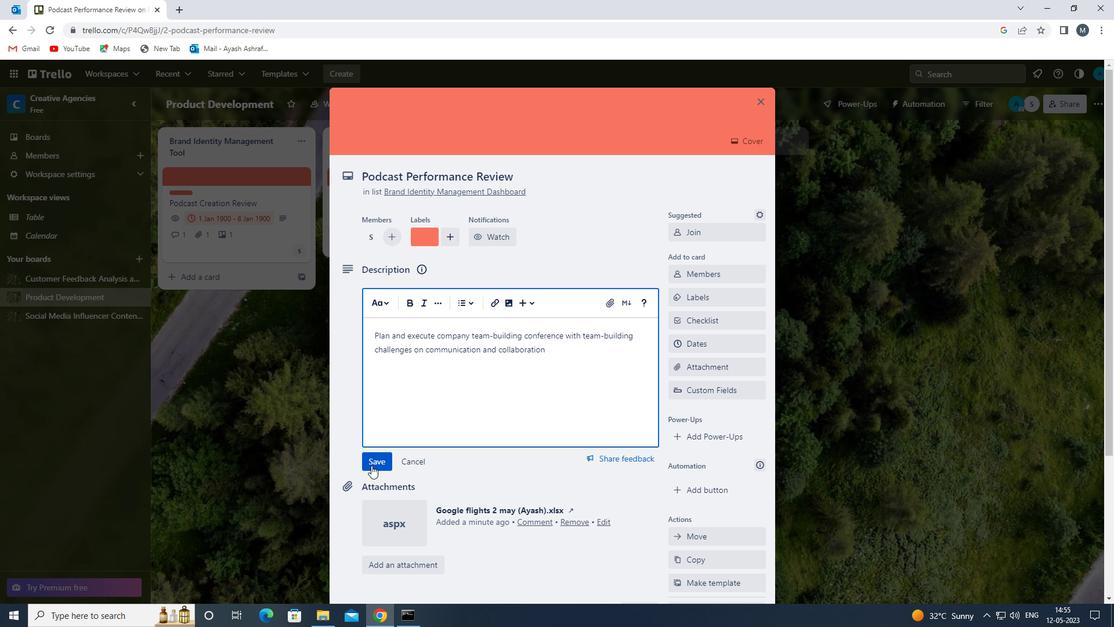 
Action: Mouse pressed left at (372, 462)
Screenshot: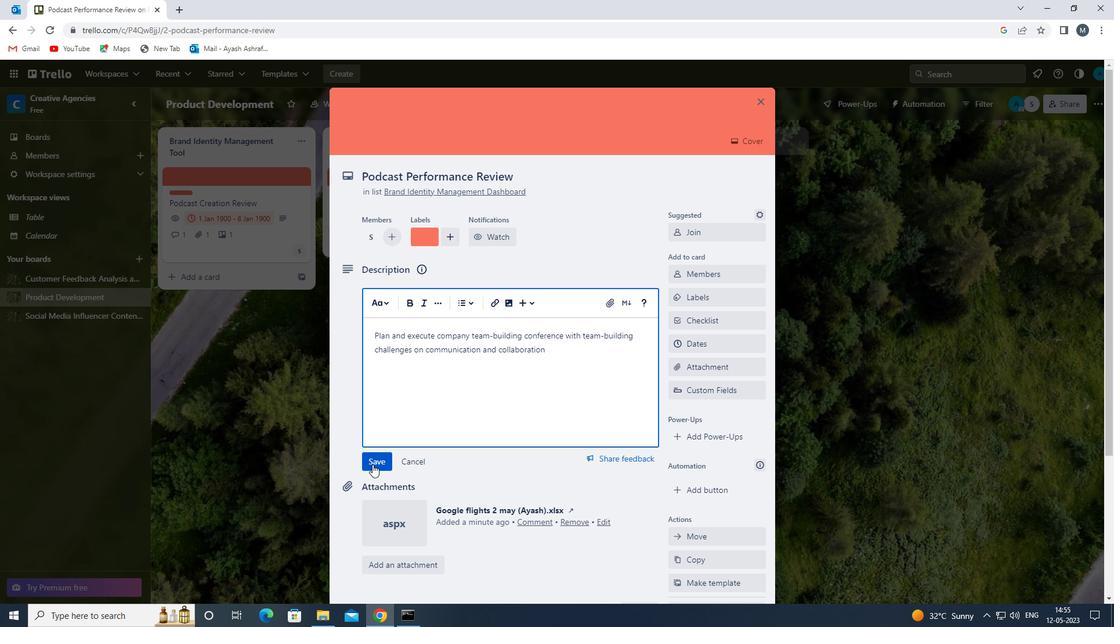 
Action: Mouse moved to (480, 409)
Screenshot: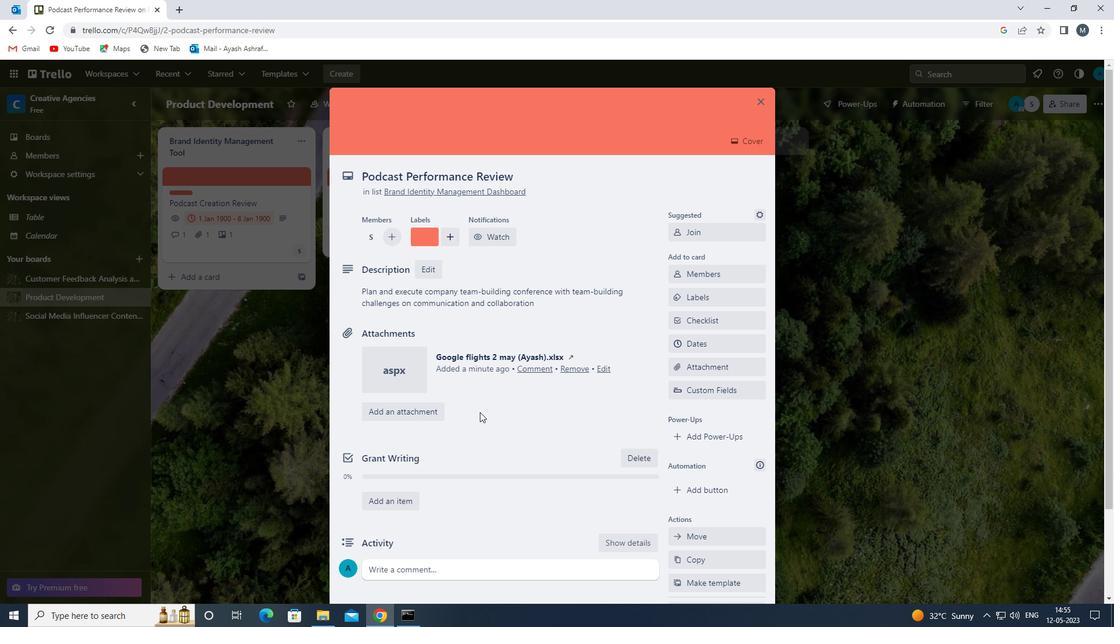 
Action: Mouse scrolled (480, 408) with delta (0, 0)
Screenshot: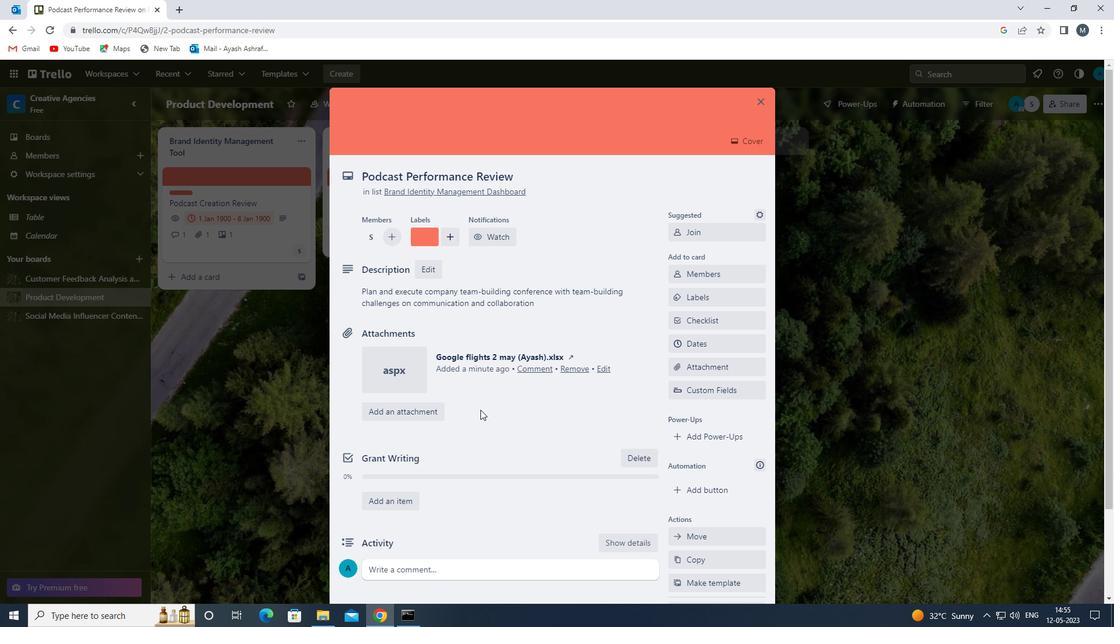 
Action: Mouse moved to (479, 409)
Screenshot: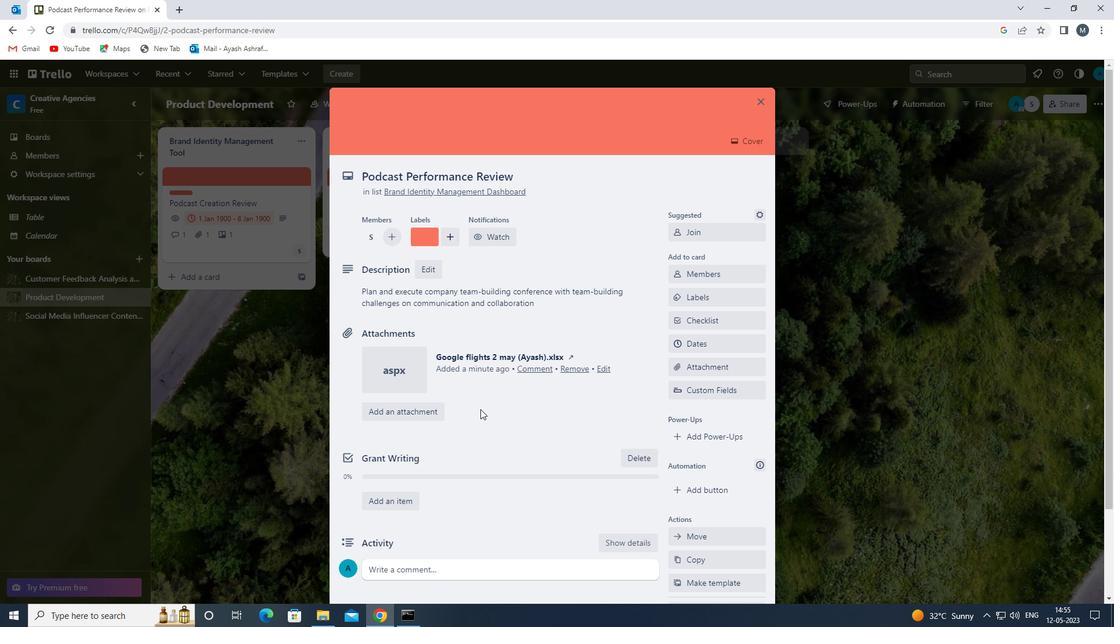 
Action: Mouse scrolled (479, 408) with delta (0, 0)
Screenshot: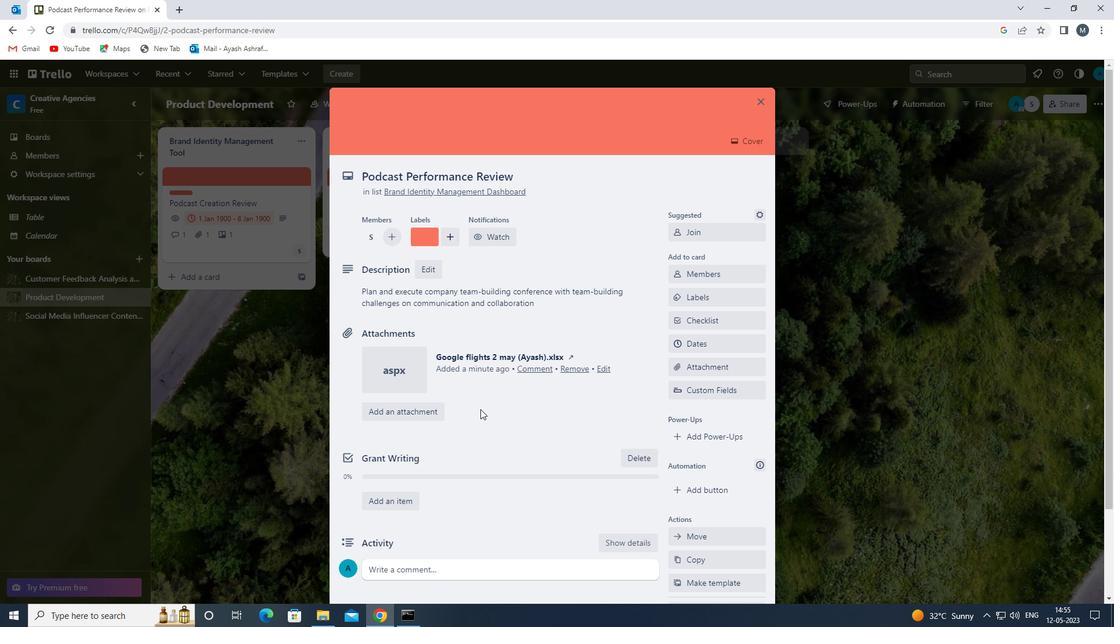 
Action: Mouse moved to (439, 465)
Screenshot: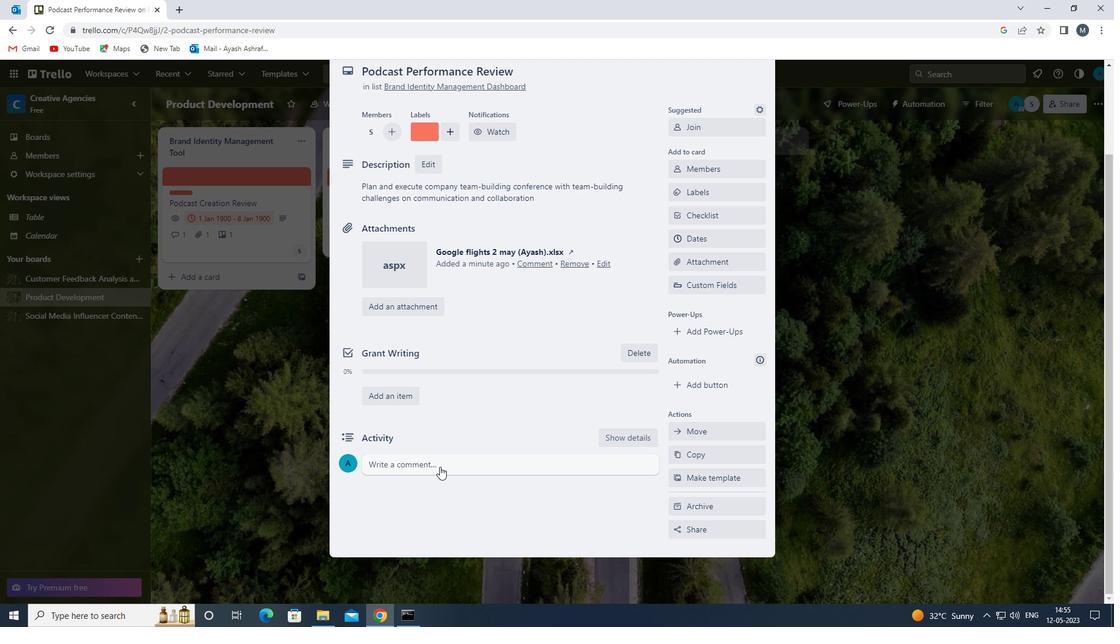 
Action: Mouse pressed left at (439, 465)
Screenshot: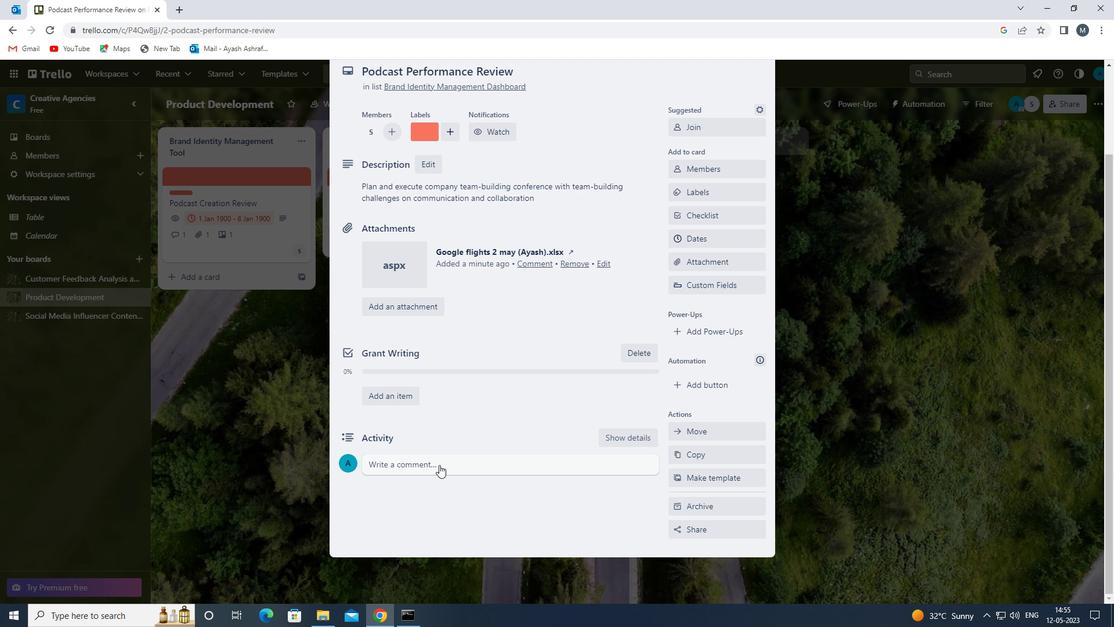 
Action: Mouse moved to (426, 499)
Screenshot: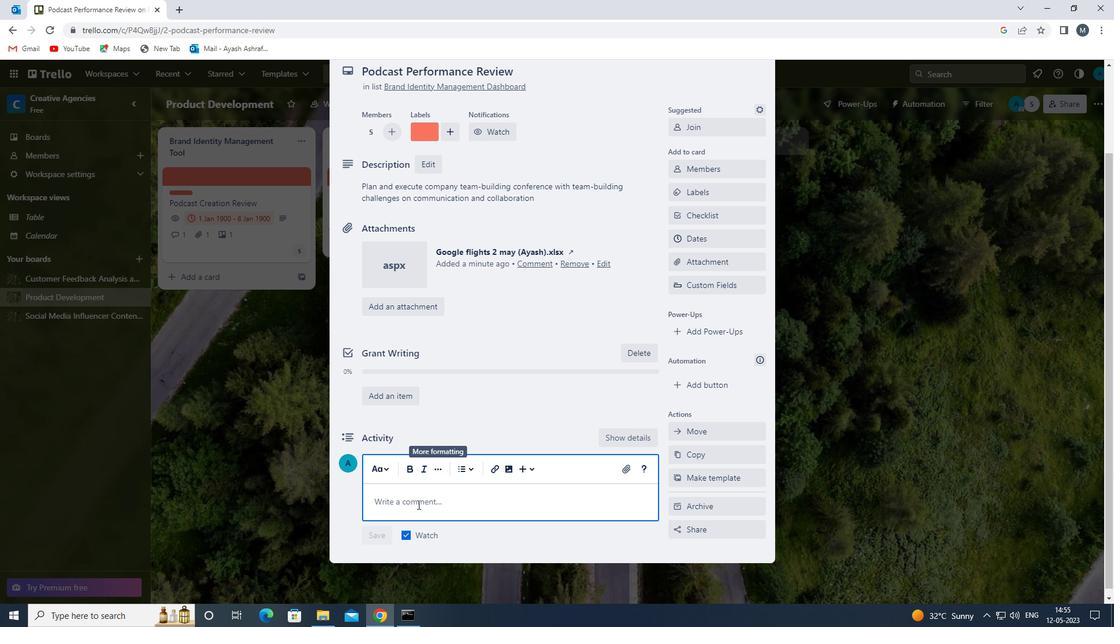 
Action: Mouse pressed left at (426, 499)
Screenshot: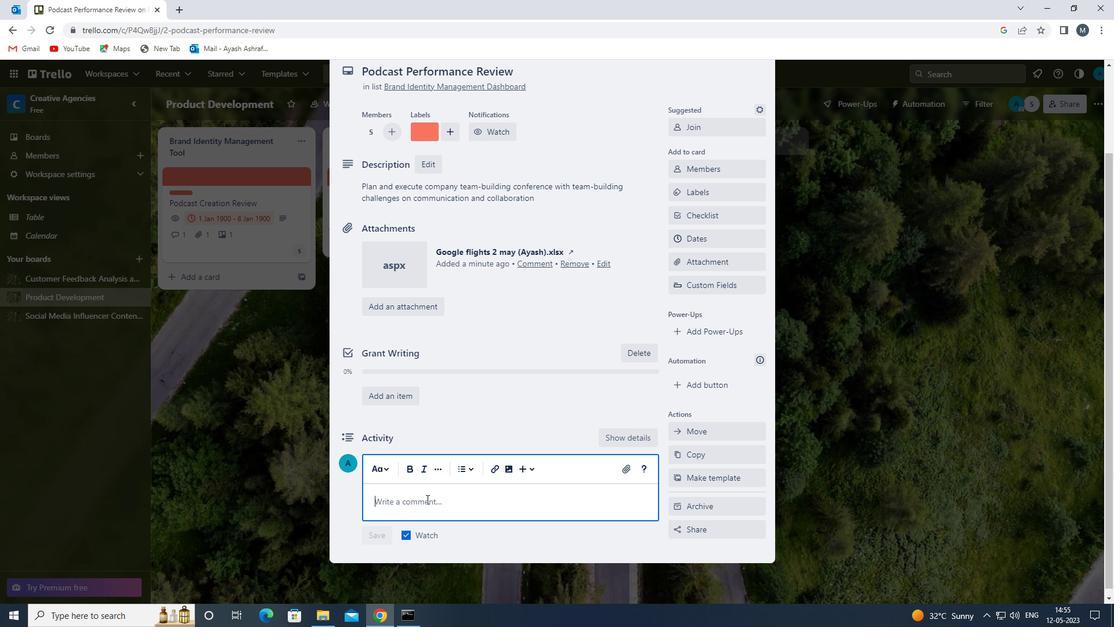 
Action: Mouse moved to (425, 498)
Screenshot: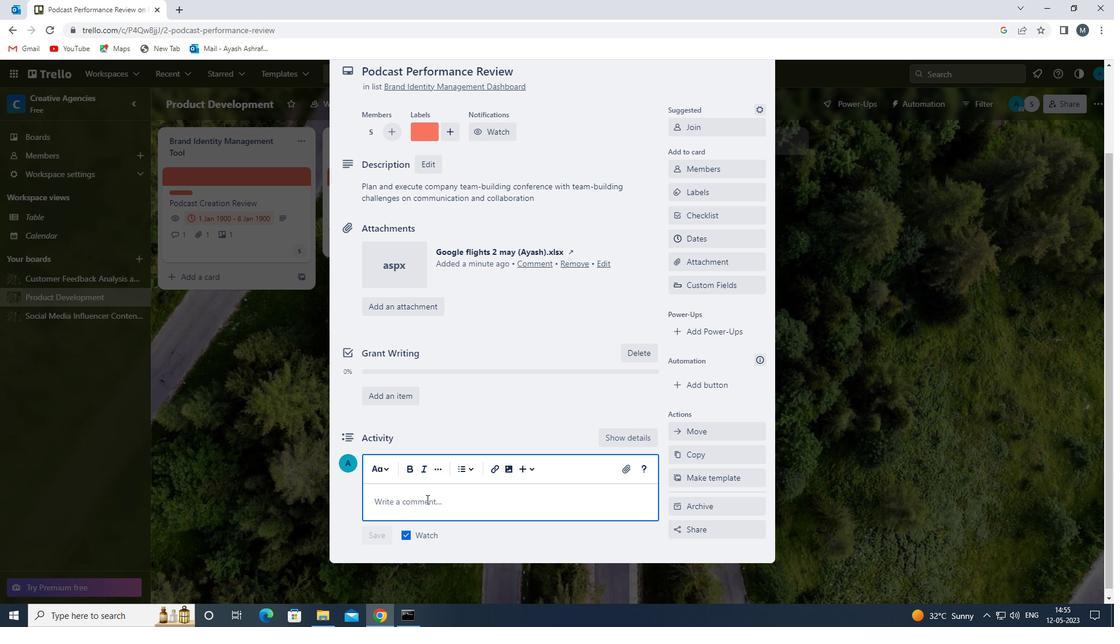 
Action: Key pressed <Key.shift>THIS<Key.space>TASK<Key.space>PRESENTS<Key.space>AN<Key.space>OPPORTUNITY<Key.space>TO<Key.space>DEMONSTRATE<Key.space>OUR<Key.space>CREATIVITY<Key.space>AND<Key.space>INNOVATION<Key.space><Key.backspace>,<Key.space>THINKING<Key.space>OUTSIDE<Key.space>THE<Key.space>BOX<Key.space>TO<Key.space>FINF<Key.backspace>D<Key.space>NEW<Key.space>SOLUTIONS.
Screenshot: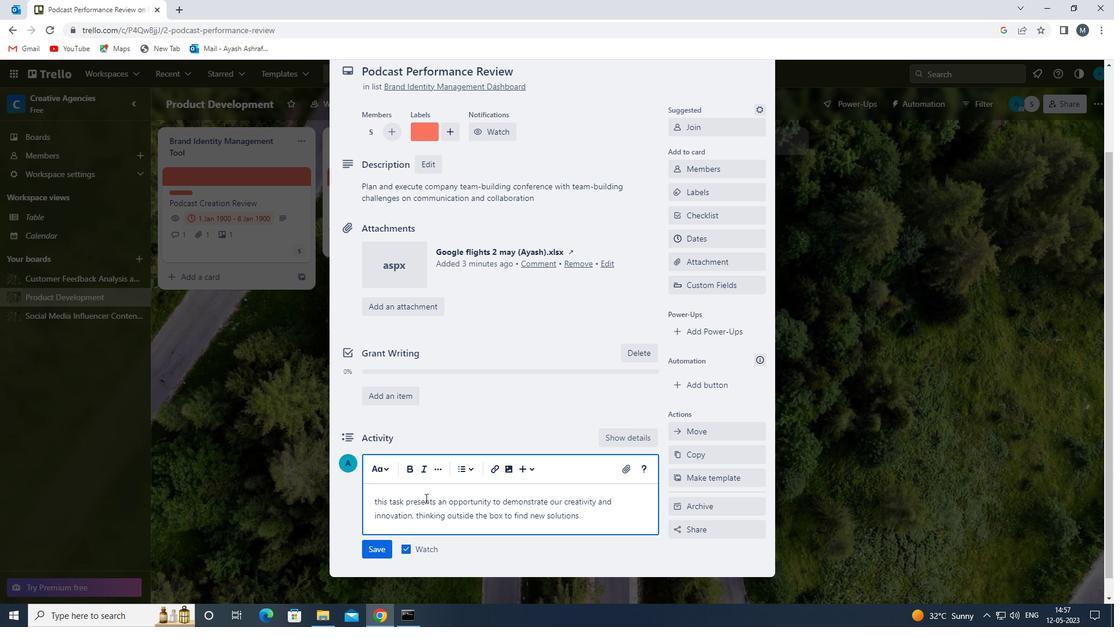 
Action: Mouse moved to (374, 546)
Screenshot: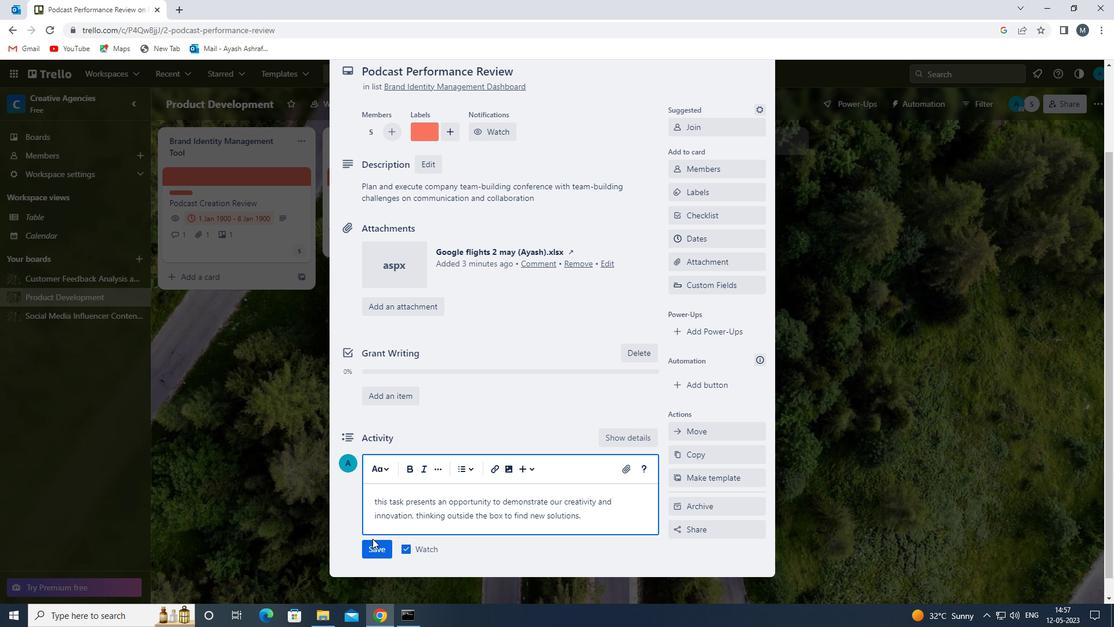 
Action: Mouse pressed left at (374, 546)
Screenshot: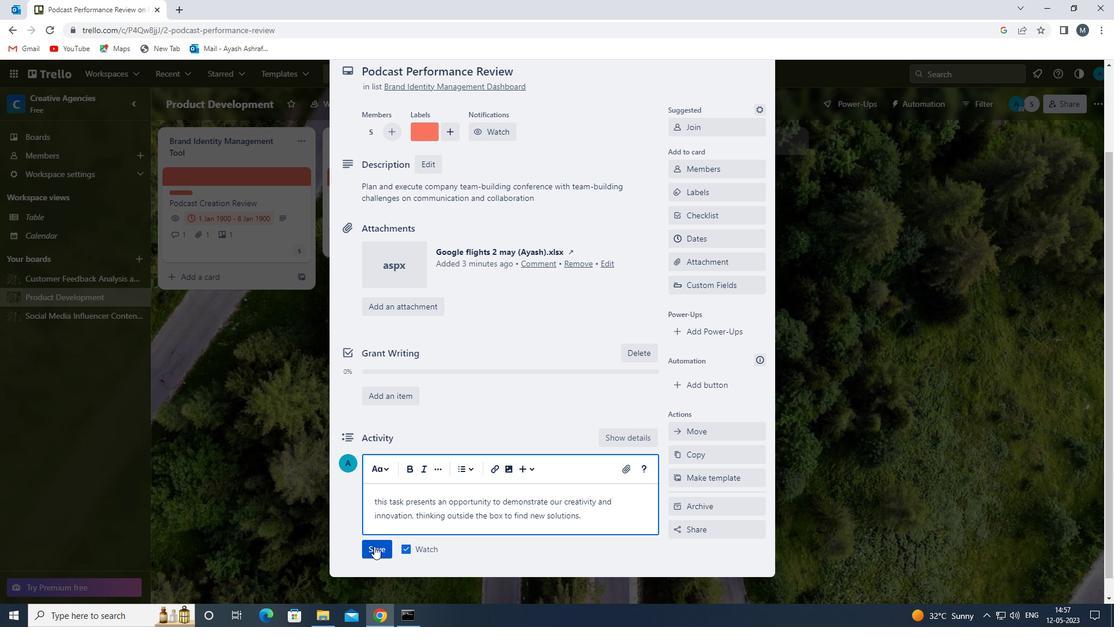 
Action: Mouse moved to (698, 242)
Screenshot: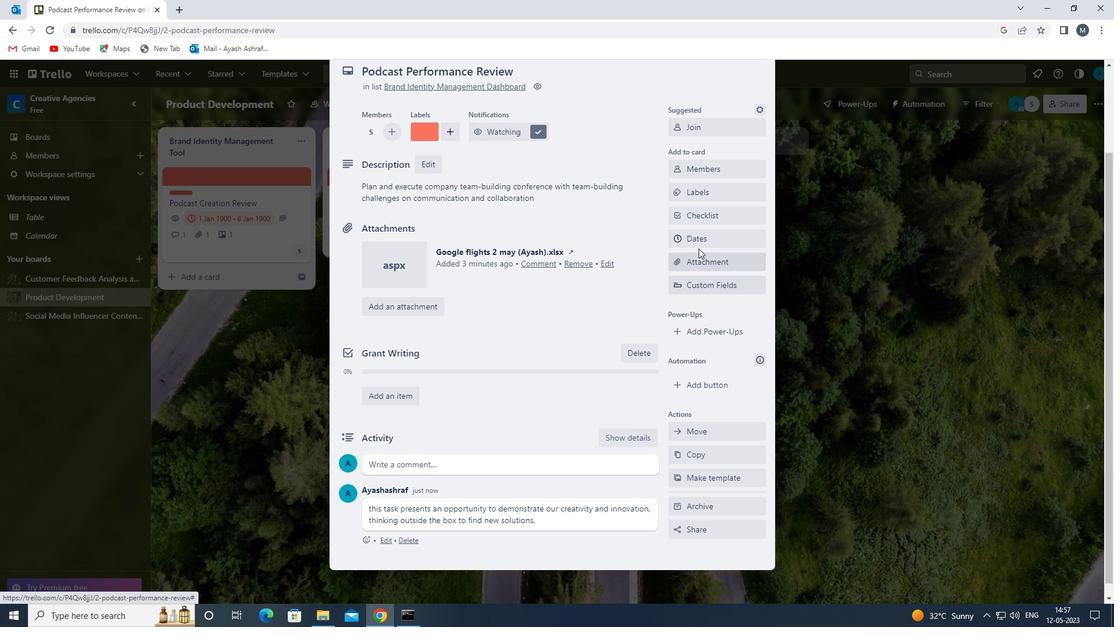
Action: Mouse pressed left at (698, 242)
Screenshot: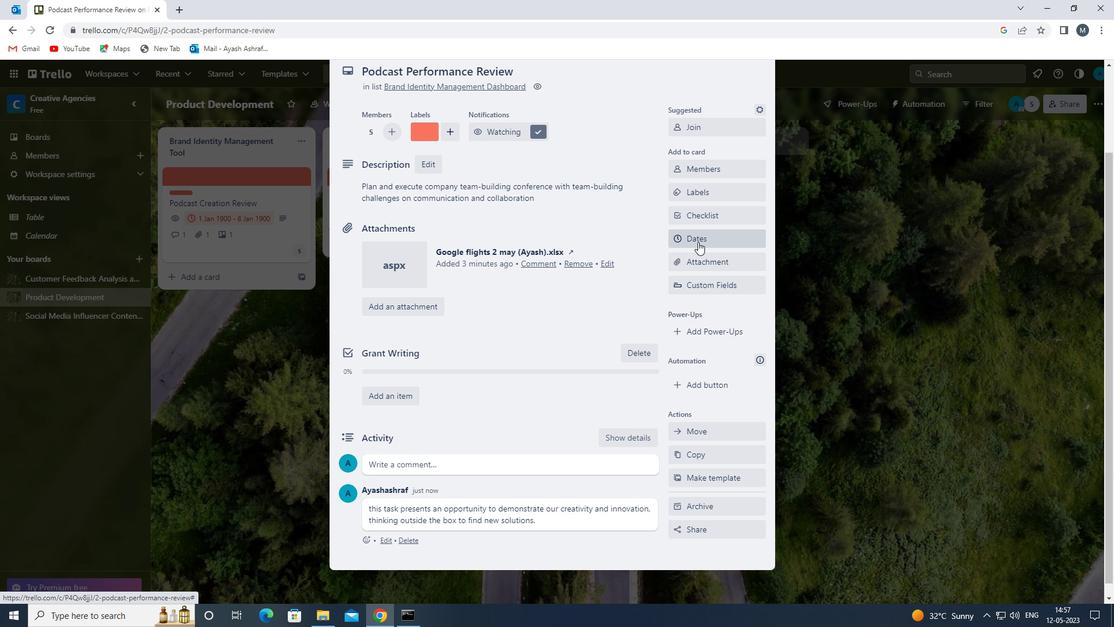 
Action: Mouse moved to (678, 315)
Screenshot: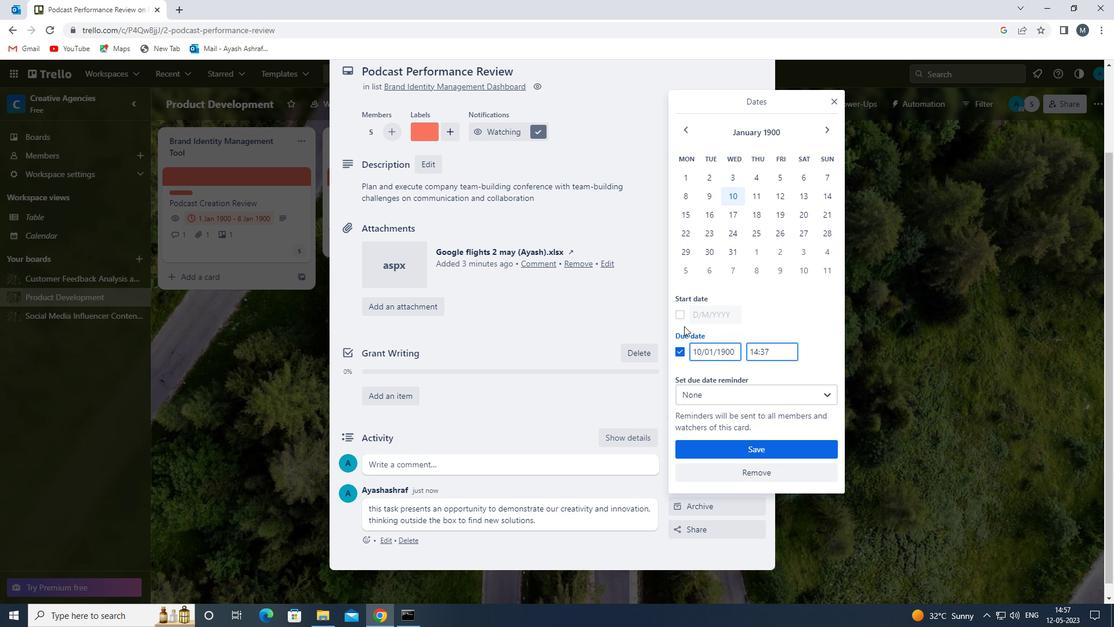 
Action: Mouse pressed left at (678, 315)
Screenshot: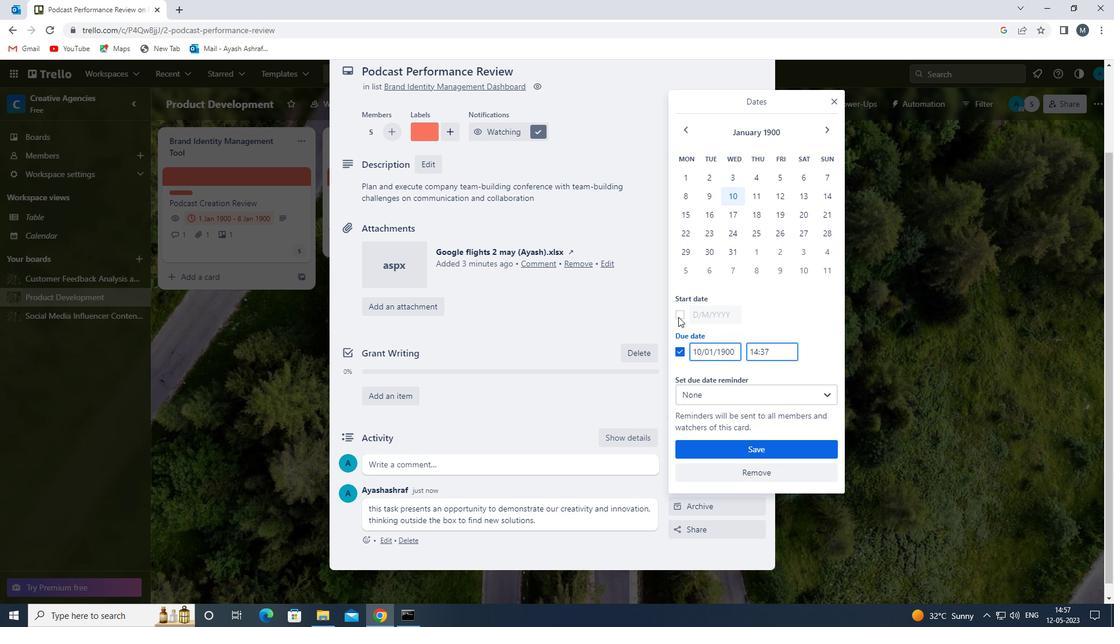
Action: Mouse moved to (700, 316)
Screenshot: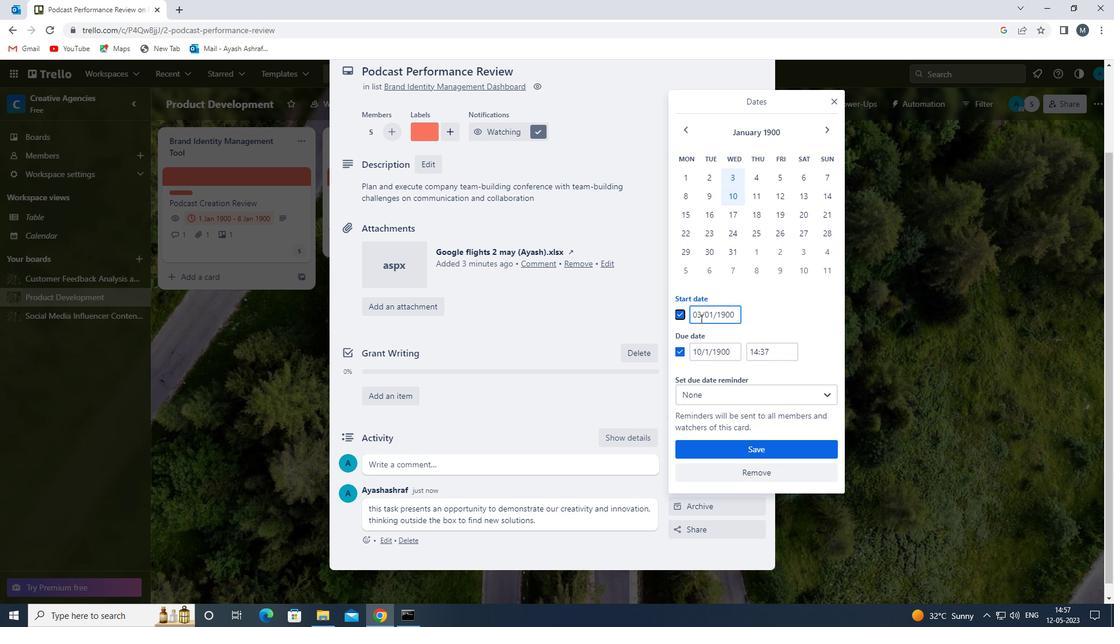 
Action: Mouse pressed left at (700, 316)
Screenshot: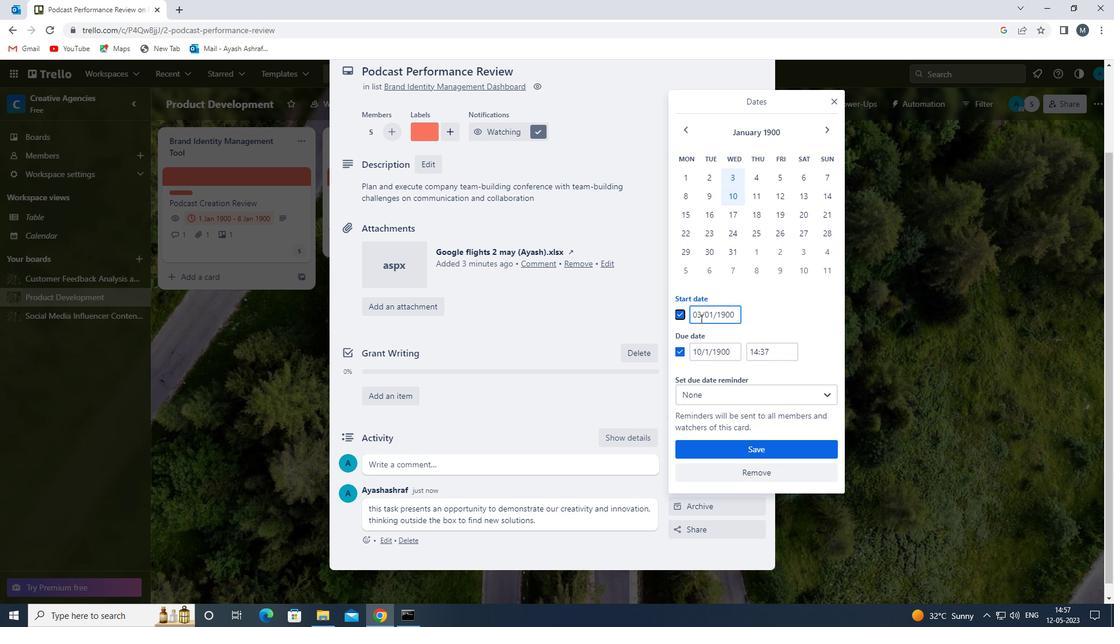
Action: Mouse moved to (696, 315)
Screenshot: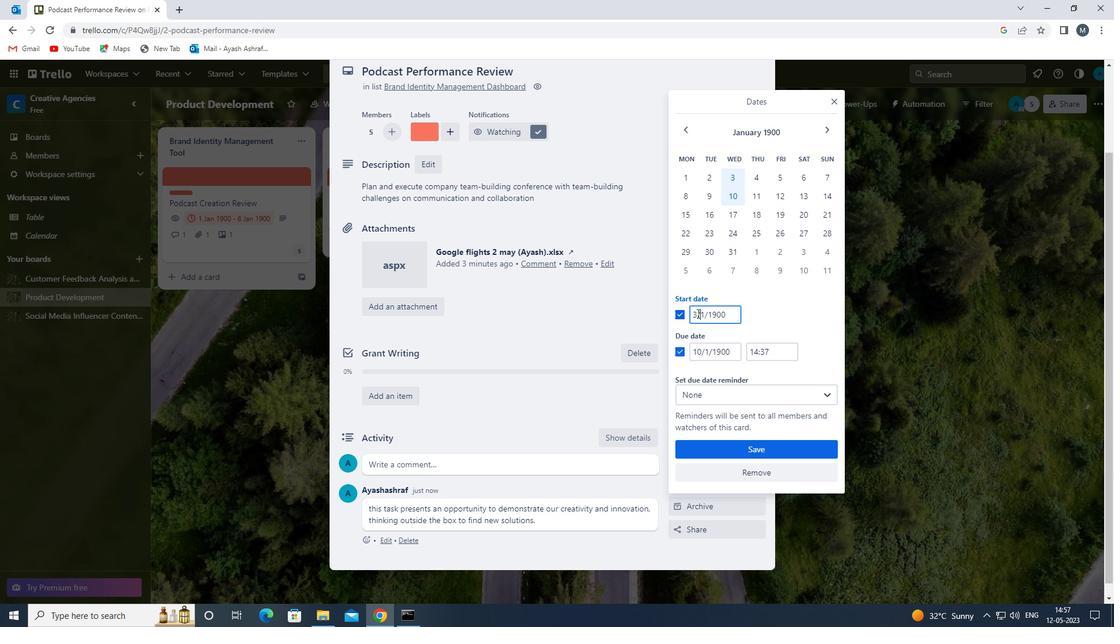 
Action: Mouse pressed left at (696, 315)
Screenshot: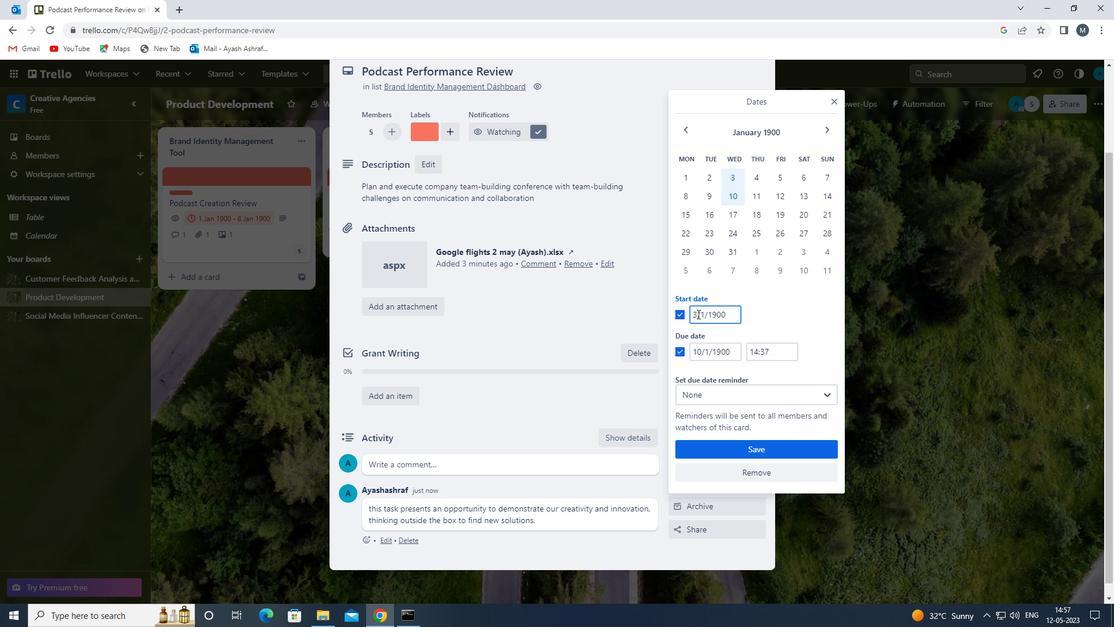 
Action: Mouse moved to (707, 328)
Screenshot: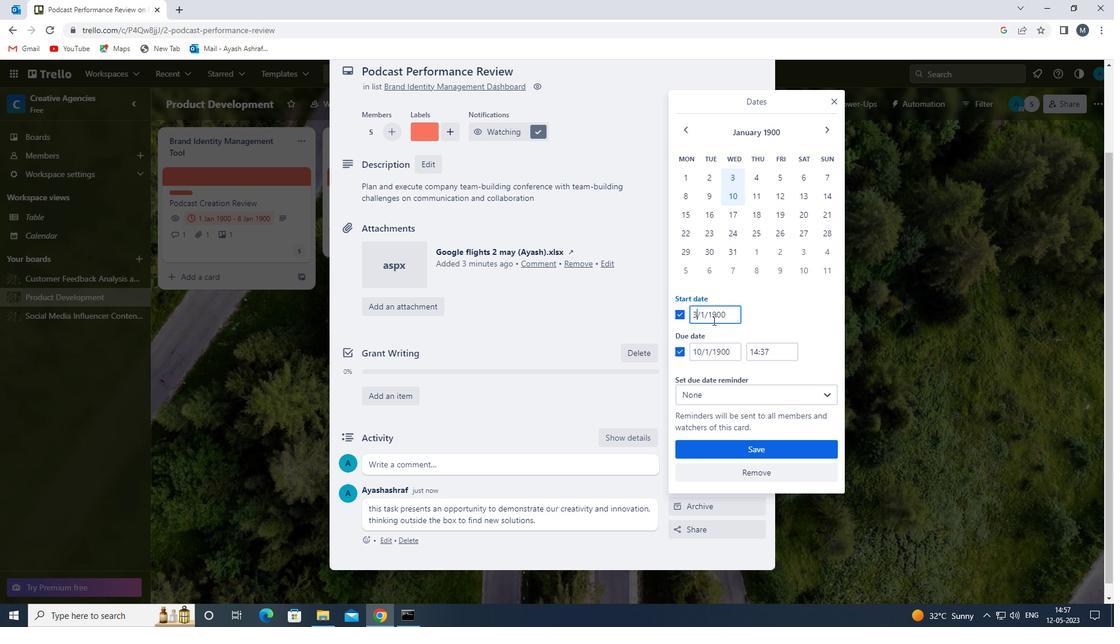 
Action: Key pressed <Key.backspace>04
Screenshot: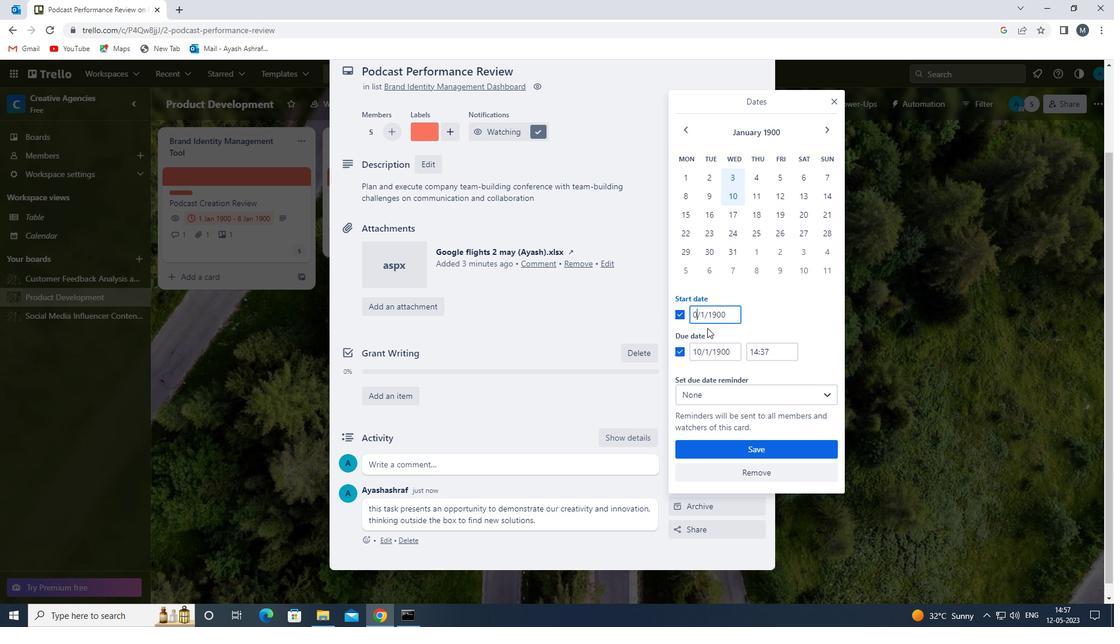 
Action: Mouse moved to (706, 314)
Screenshot: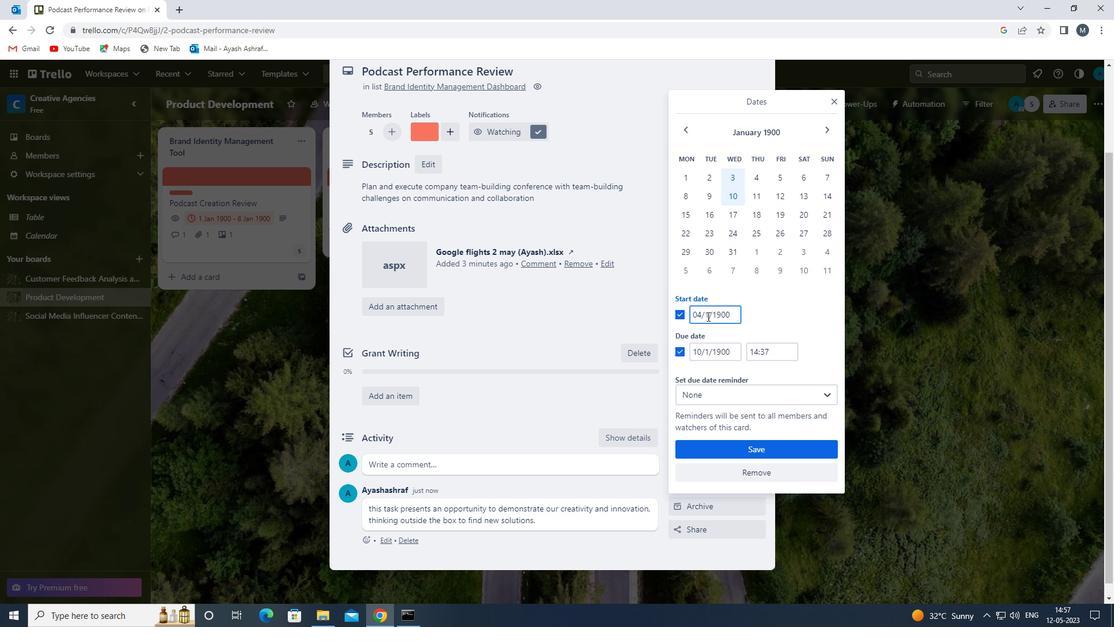 
Action: Mouse pressed left at (706, 314)
Screenshot: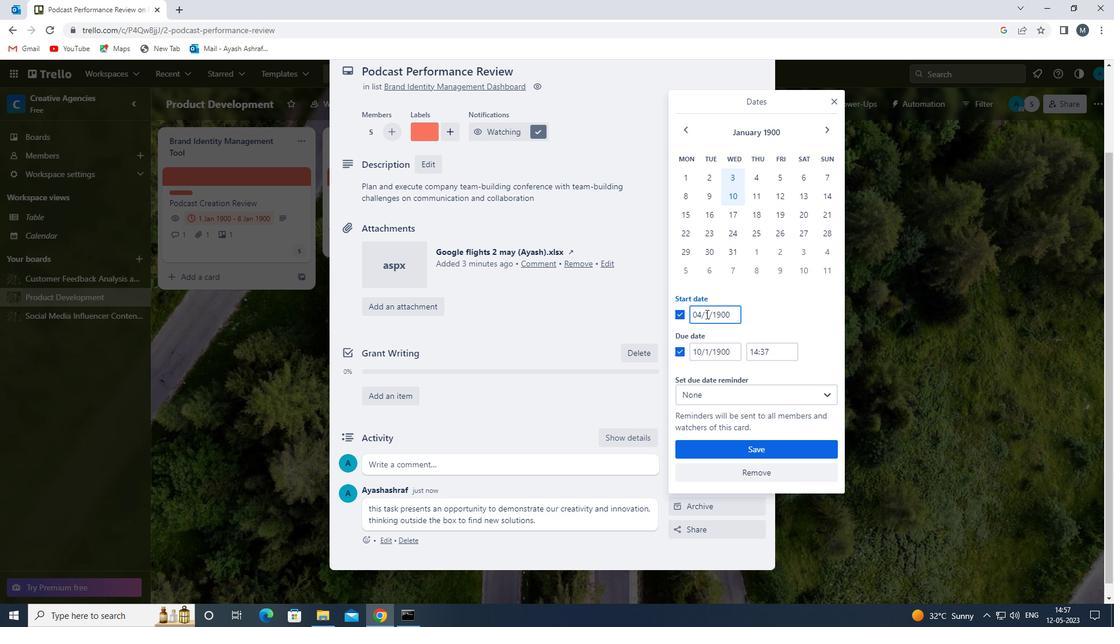 
Action: Mouse moved to (711, 314)
Screenshot: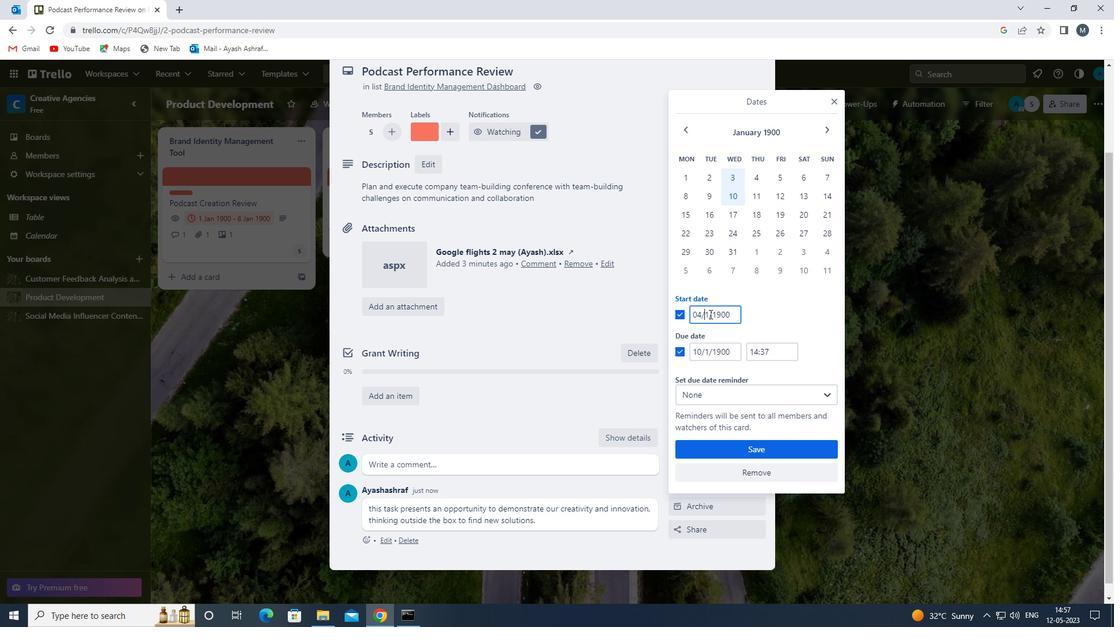 
Action: Key pressed 0
Screenshot: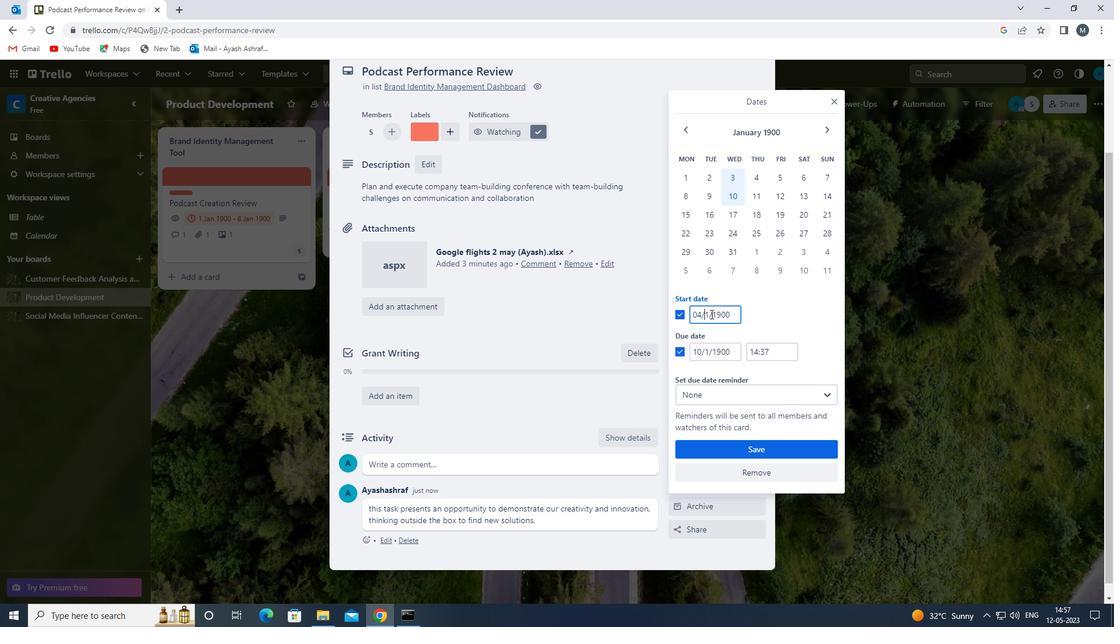 
Action: Mouse moved to (699, 353)
Screenshot: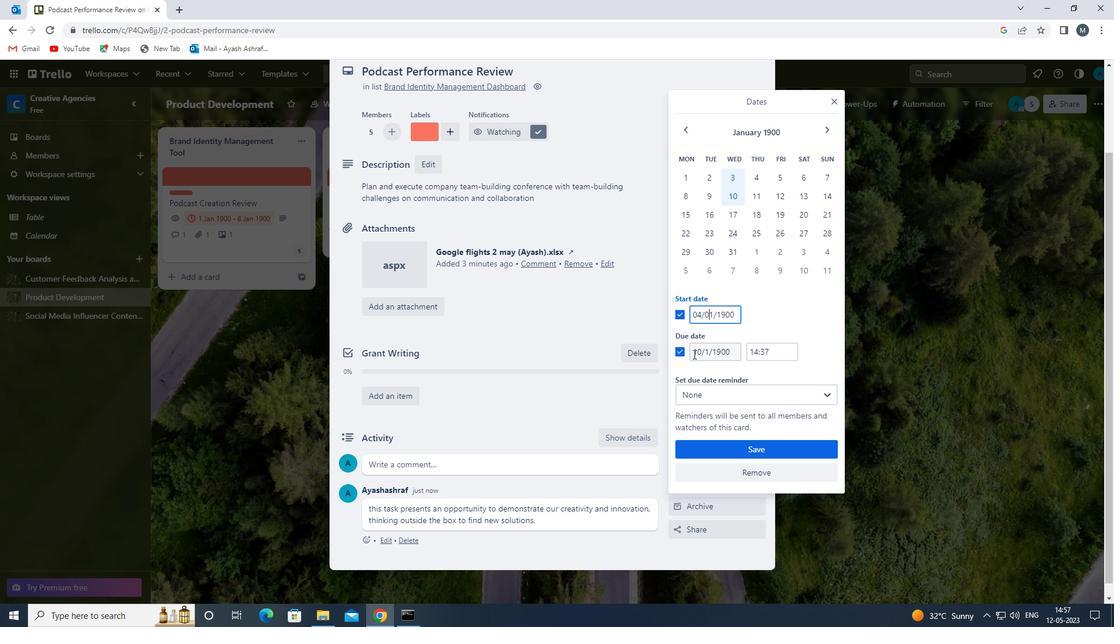 
Action: Mouse pressed left at (699, 353)
Screenshot: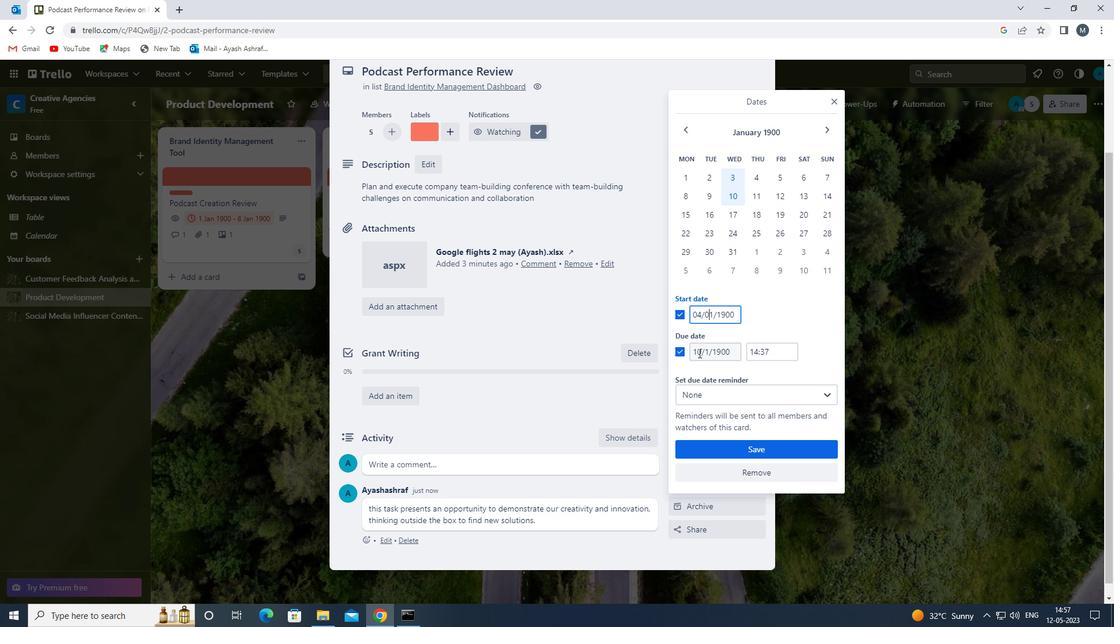 
Action: Mouse moved to (700, 354)
Screenshot: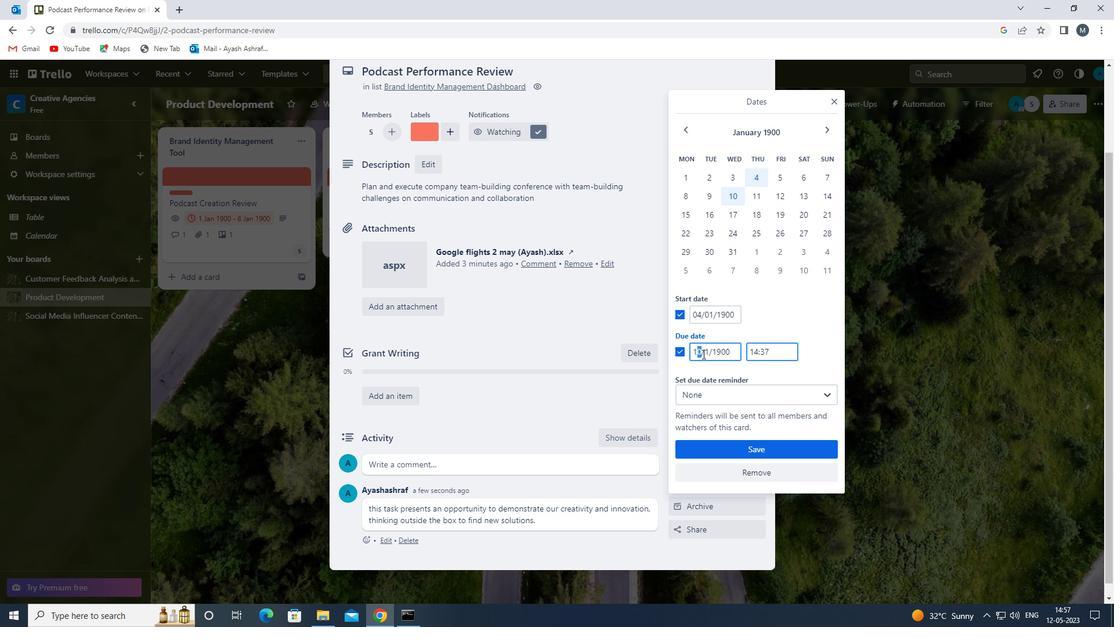 
Action: Key pressed 1
Screenshot: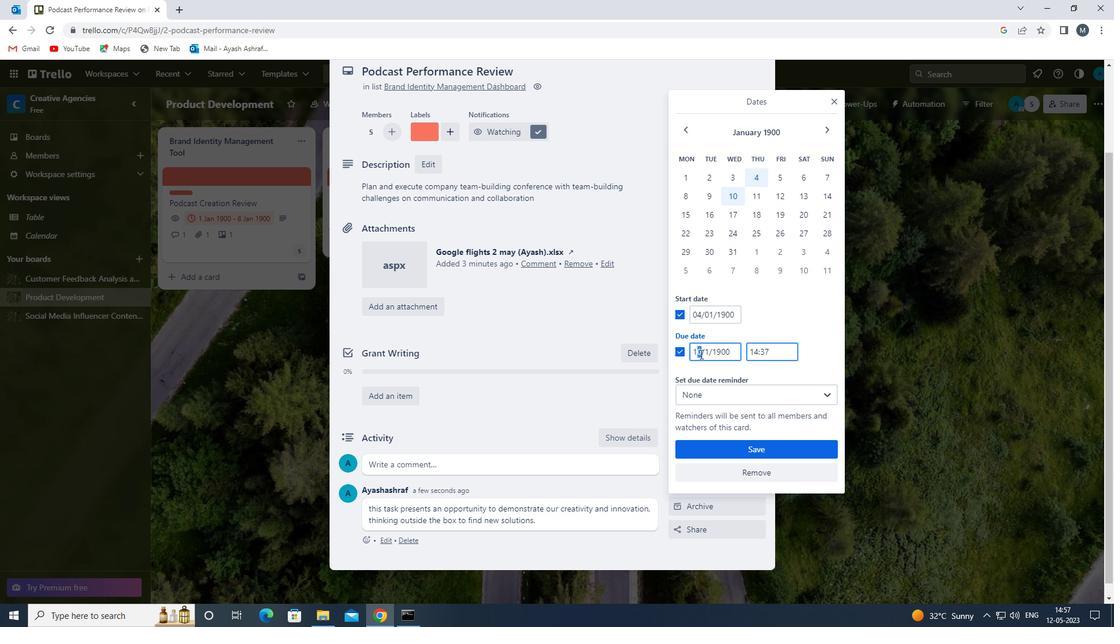 
Action: Mouse moved to (705, 352)
Screenshot: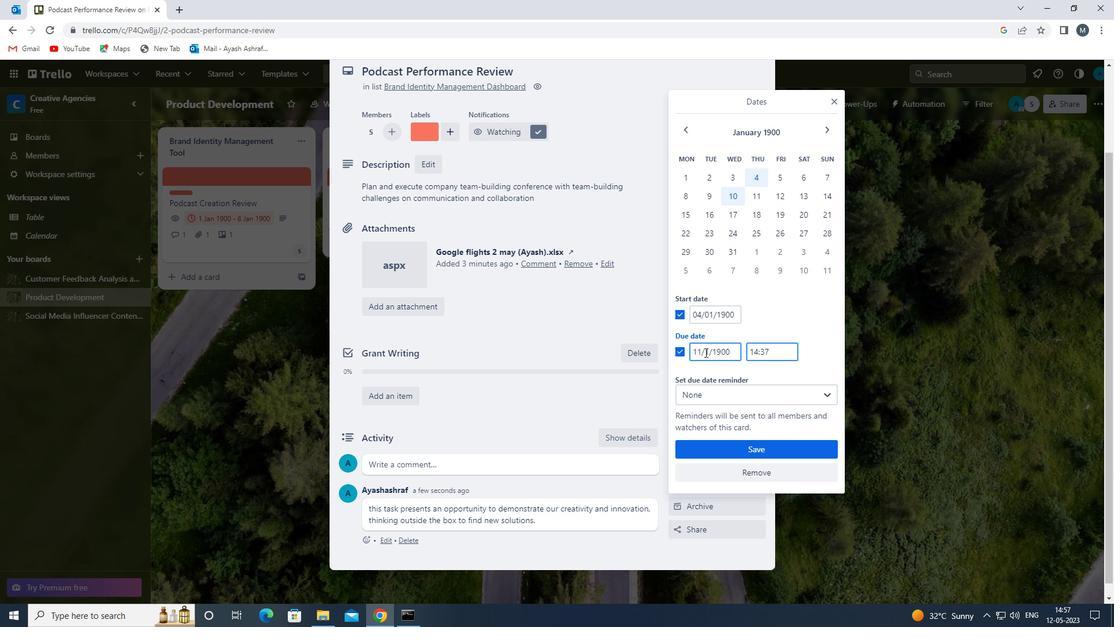 
Action: Mouse pressed left at (705, 352)
Screenshot: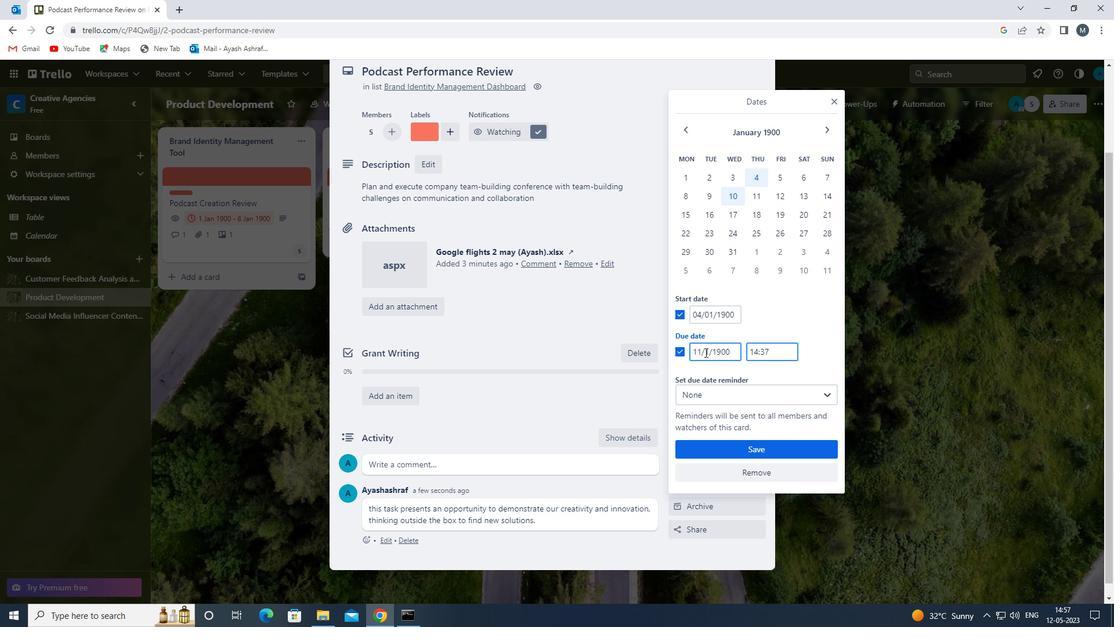 
Action: Mouse moved to (705, 359)
Screenshot: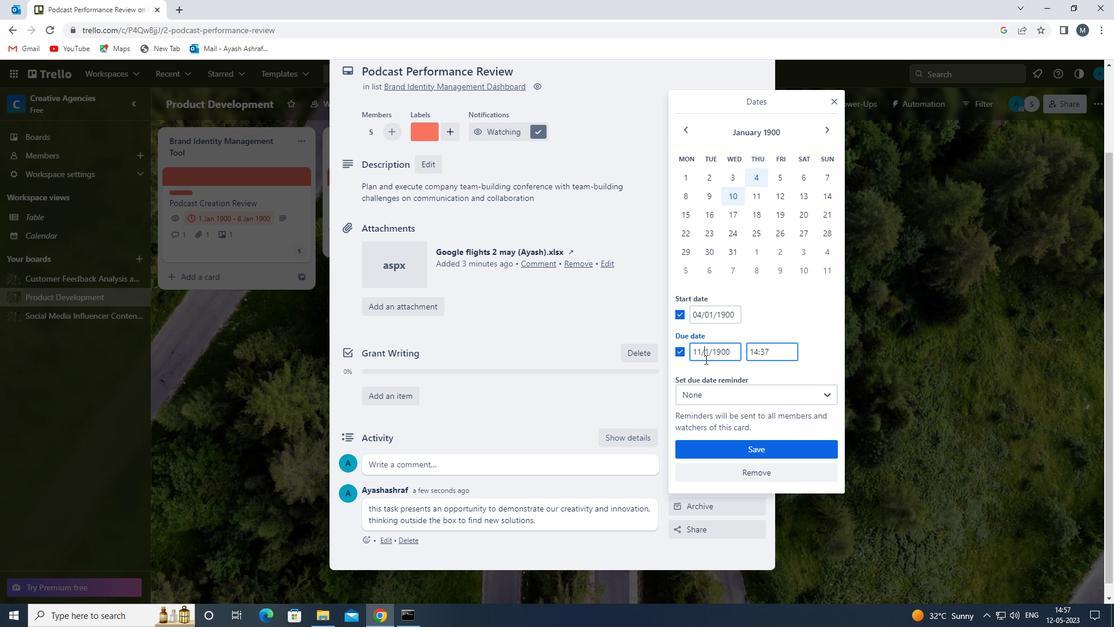 
Action: Key pressed 0
Screenshot: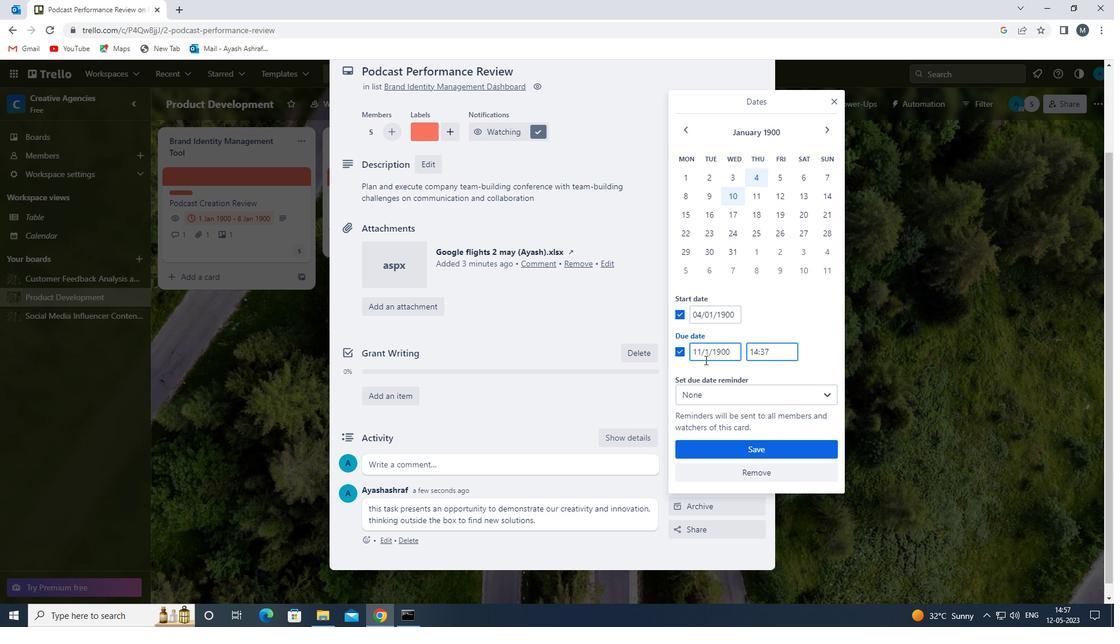 
Action: Mouse moved to (739, 449)
Screenshot: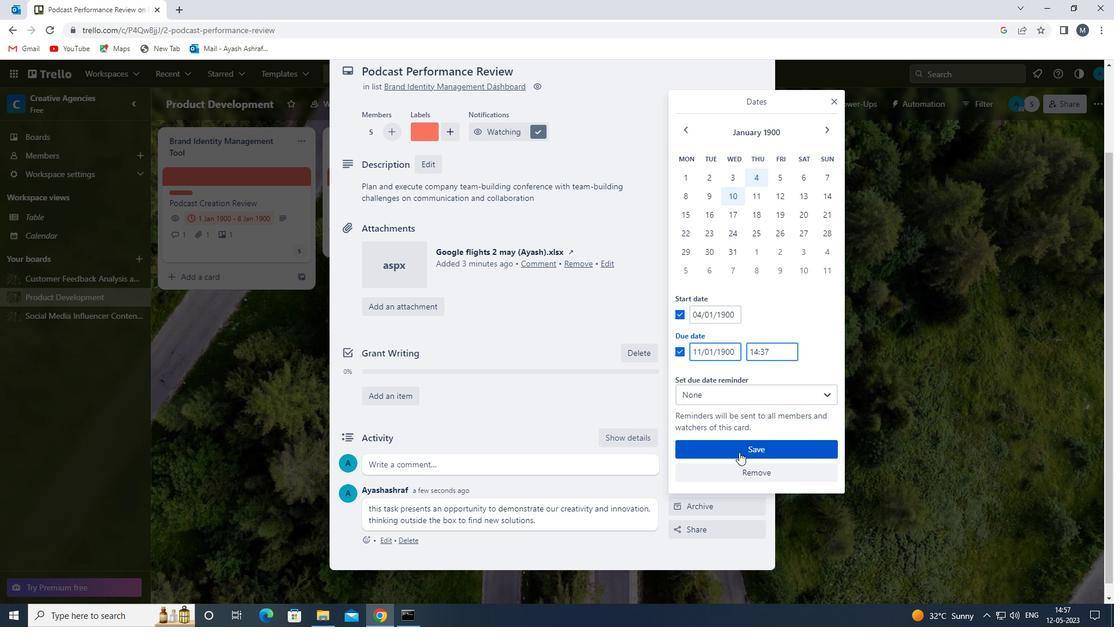 
Action: Mouse pressed left at (739, 449)
Screenshot: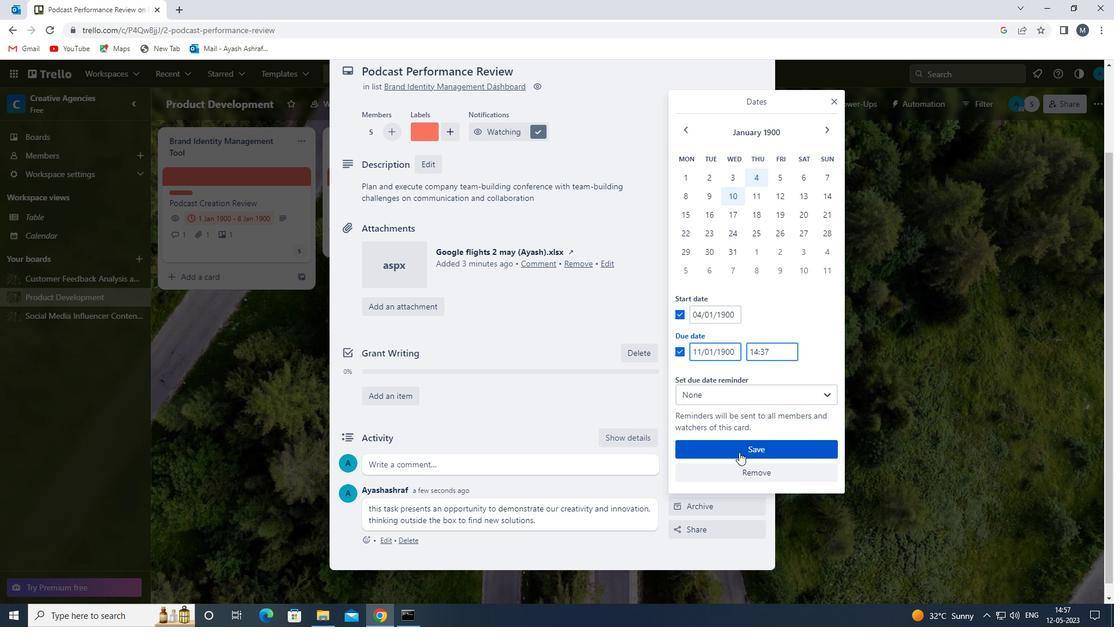 
Action: Mouse moved to (548, 447)
Screenshot: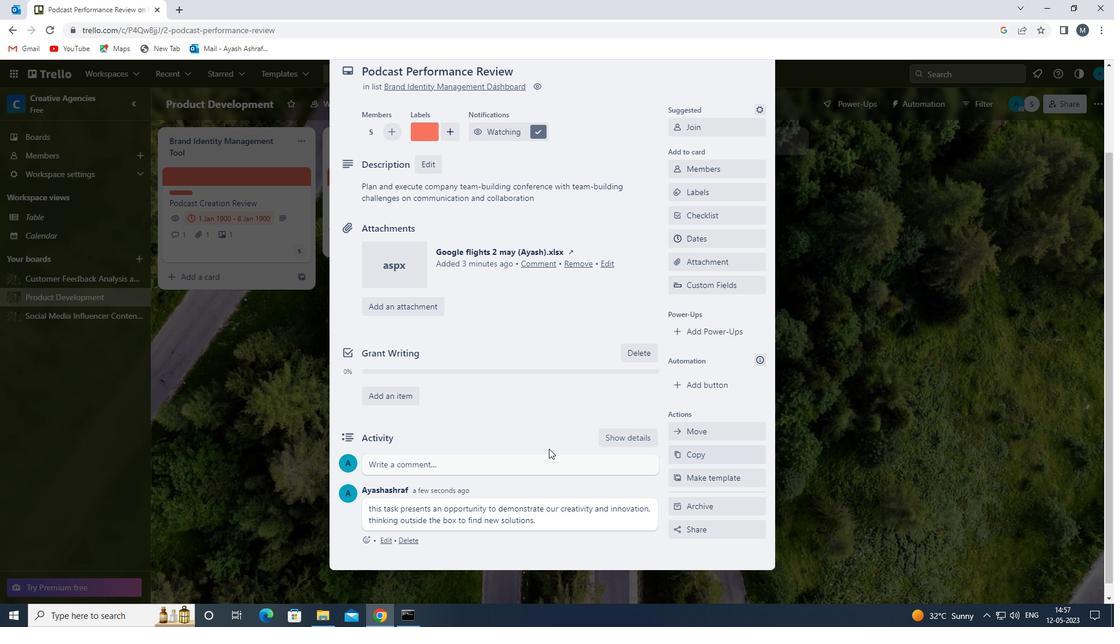 
Action: Mouse scrolled (548, 448) with delta (0, 0)
Screenshot: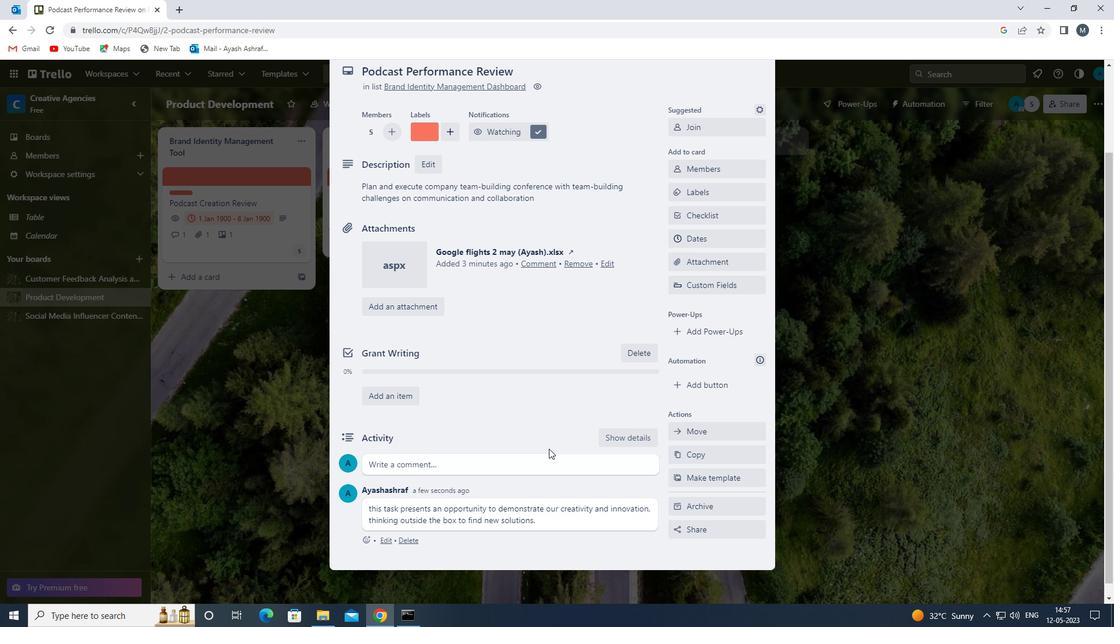 
Action: Mouse scrolled (548, 448) with delta (0, 0)
Screenshot: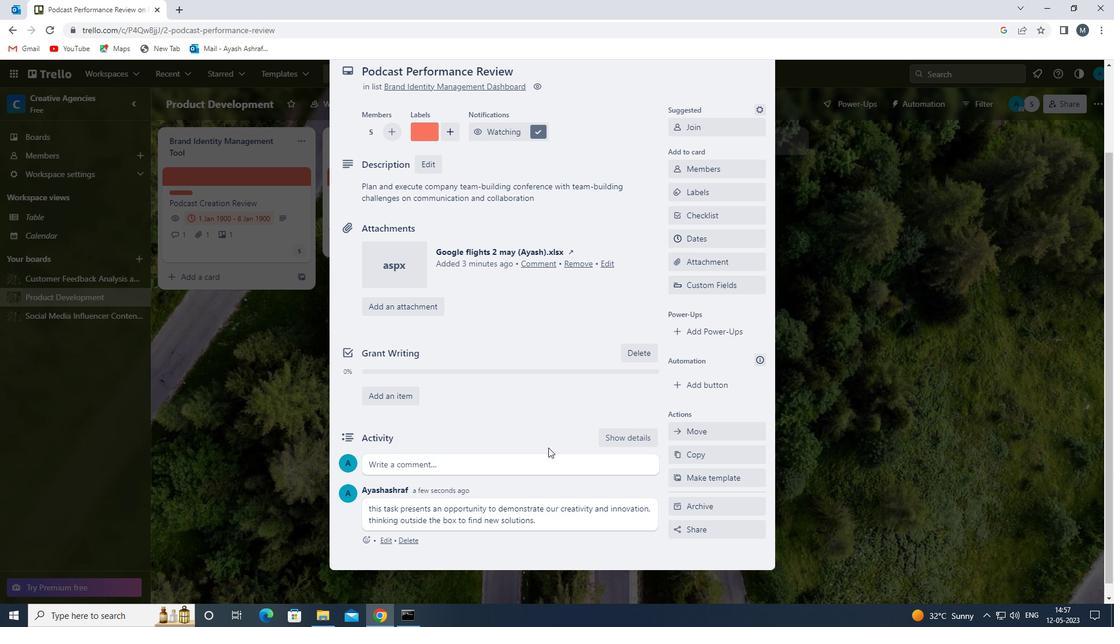 
Action: Mouse scrolled (548, 448) with delta (0, 0)
Screenshot: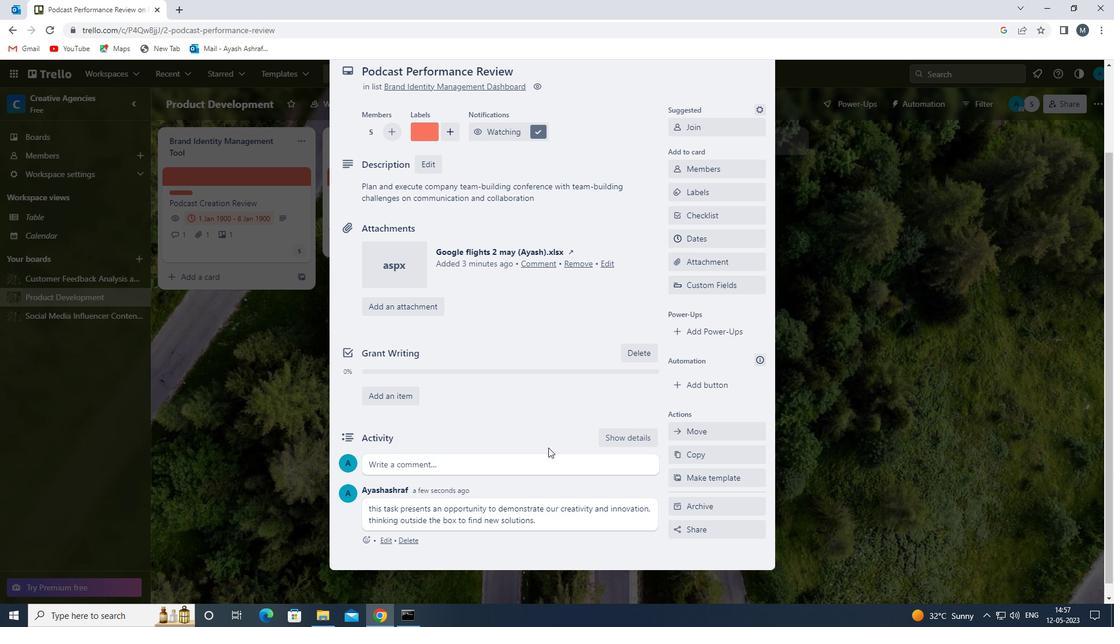 
Action: Mouse scrolled (548, 448) with delta (0, 0)
Screenshot: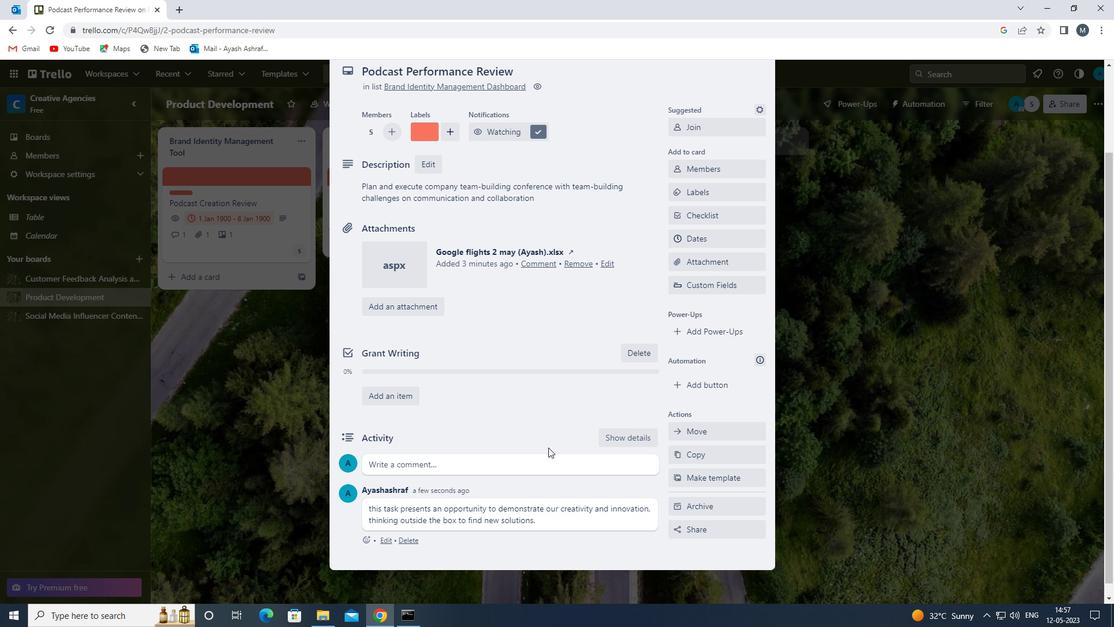 
Action: Mouse scrolled (548, 448) with delta (0, 0)
Screenshot: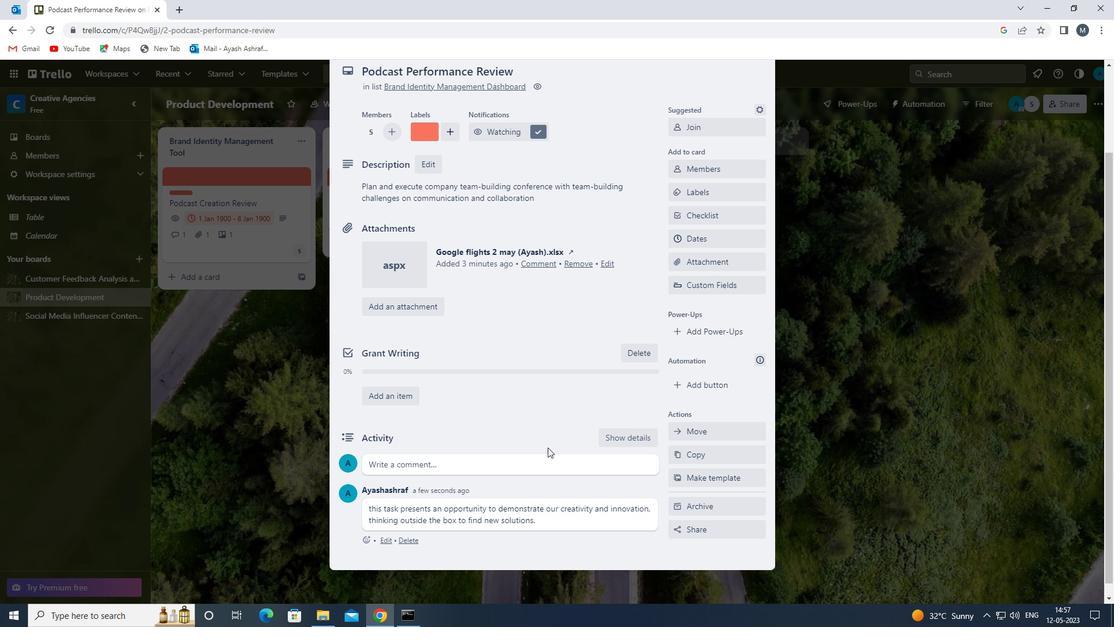
Action: Mouse scrolled (548, 448) with delta (0, 0)
Screenshot: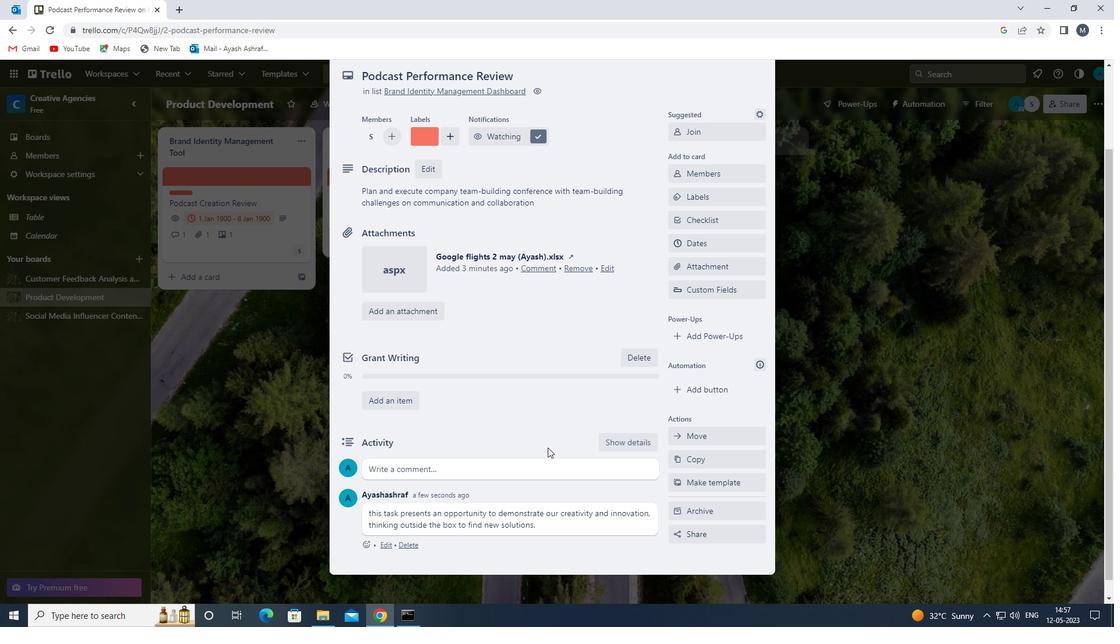 
Action: Mouse scrolled (548, 448) with delta (0, 0)
Screenshot: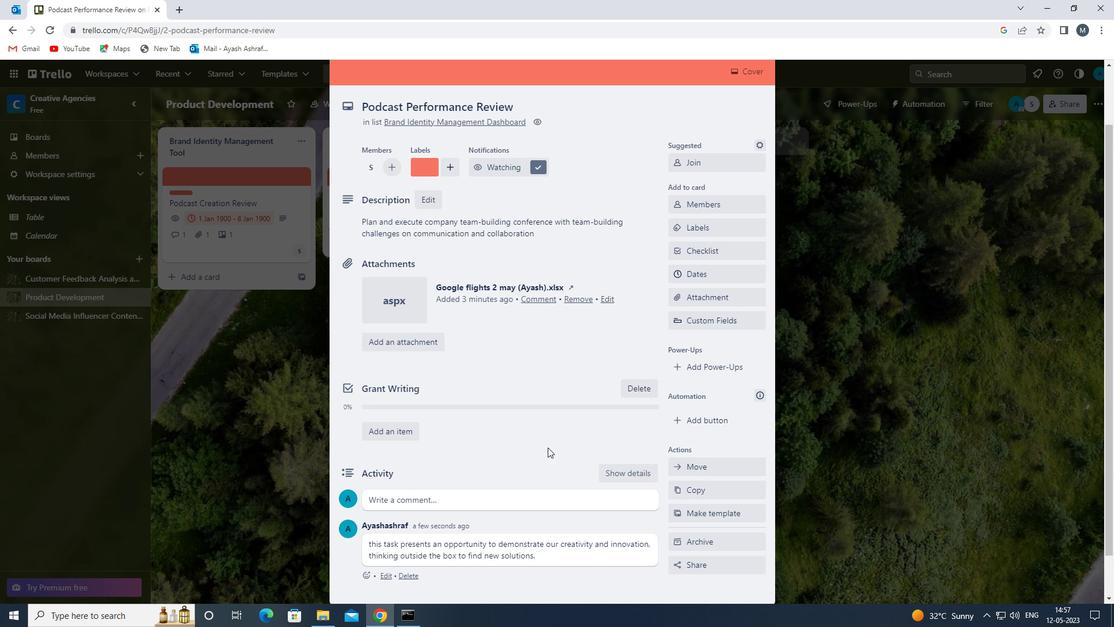 
